 Task: Search one way flight ticket for 2 adults, 4 children and 1 infant on lap in business from Allentown: Lehigh Valley International Airport (was Allentown-bethlehem-easton International Airport) to Jackson: Jackson Hole Airport on 5-2-2023. Choice of flights is Singapure airlines. Number of bags: 1 carry on bag. Price is upto 40000. Outbound departure time preference is 16:00.
Action: Mouse moved to (282, 250)
Screenshot: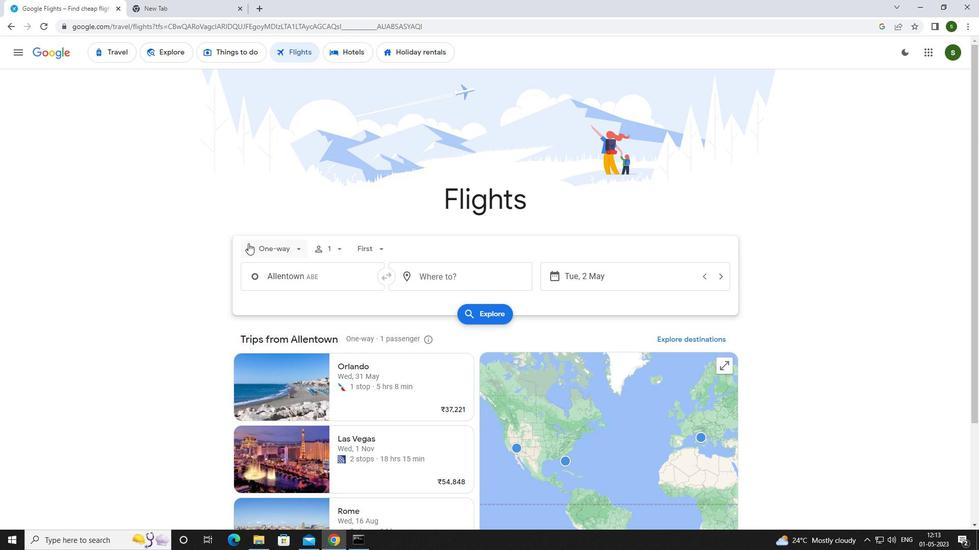 
Action: Mouse pressed left at (282, 250)
Screenshot: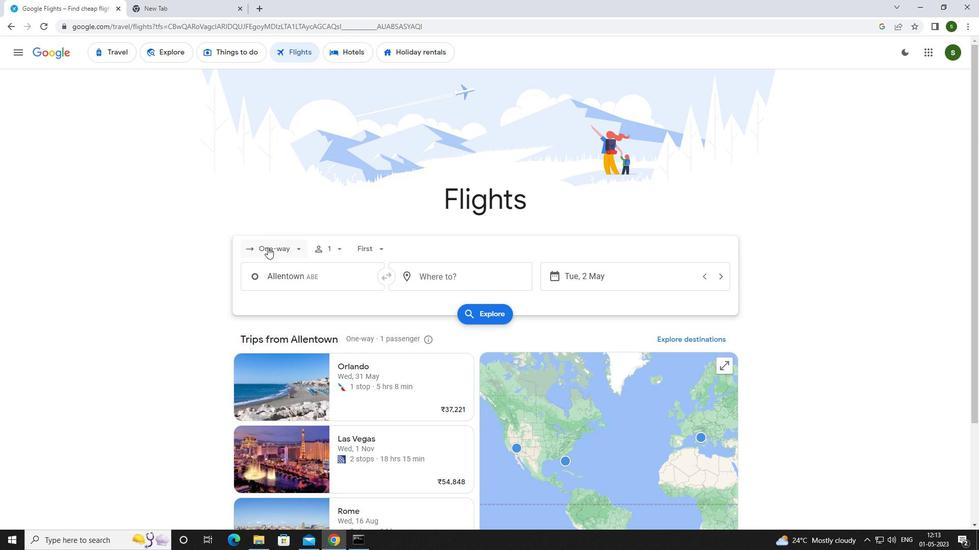 
Action: Mouse moved to (289, 289)
Screenshot: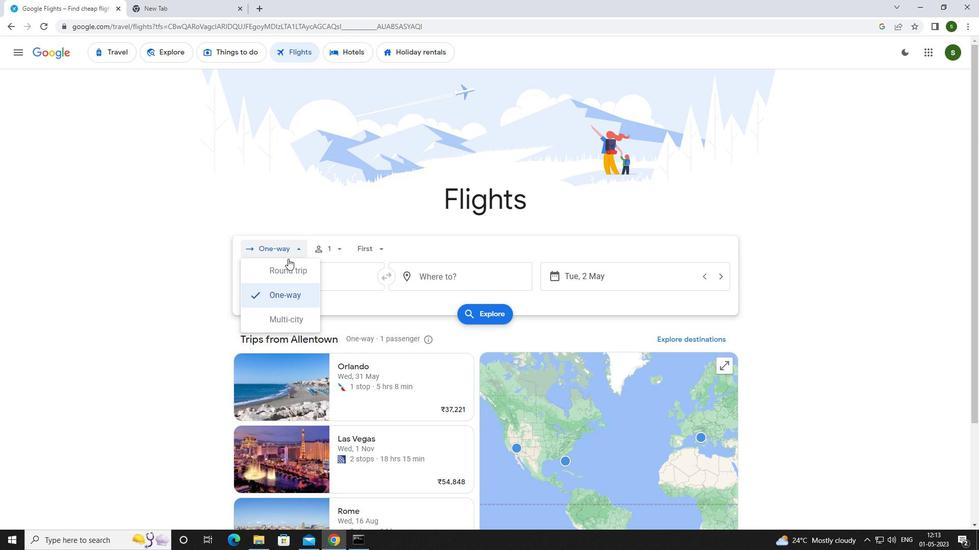 
Action: Mouse pressed left at (289, 289)
Screenshot: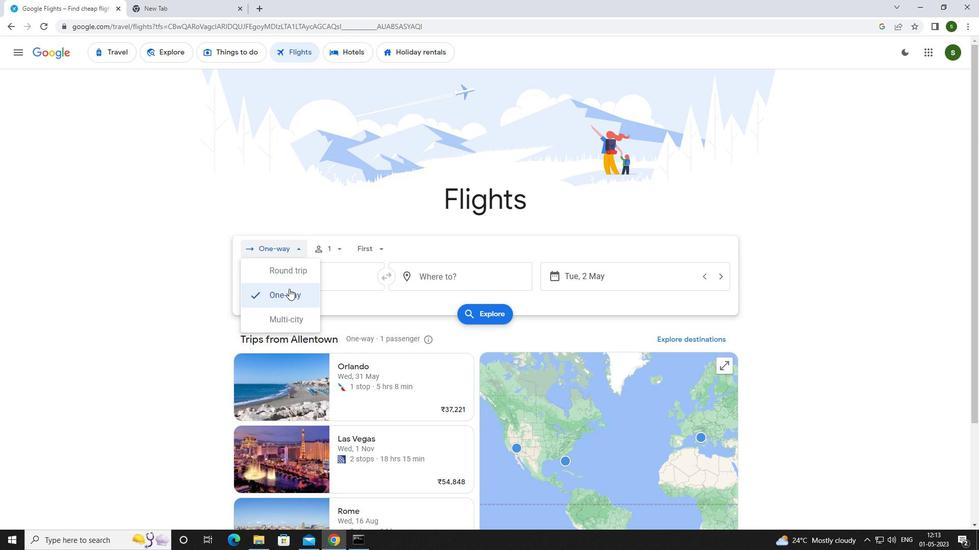 
Action: Mouse moved to (340, 251)
Screenshot: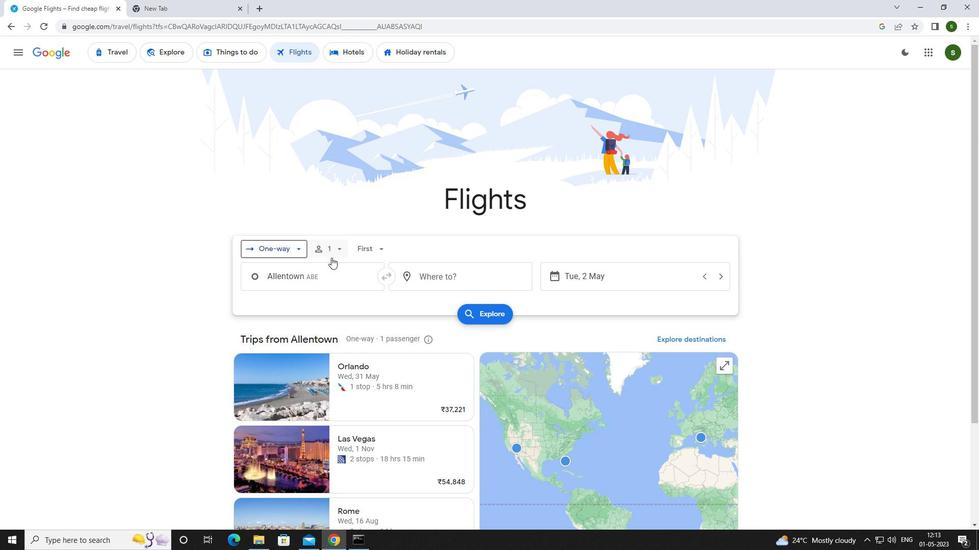 
Action: Mouse pressed left at (340, 251)
Screenshot: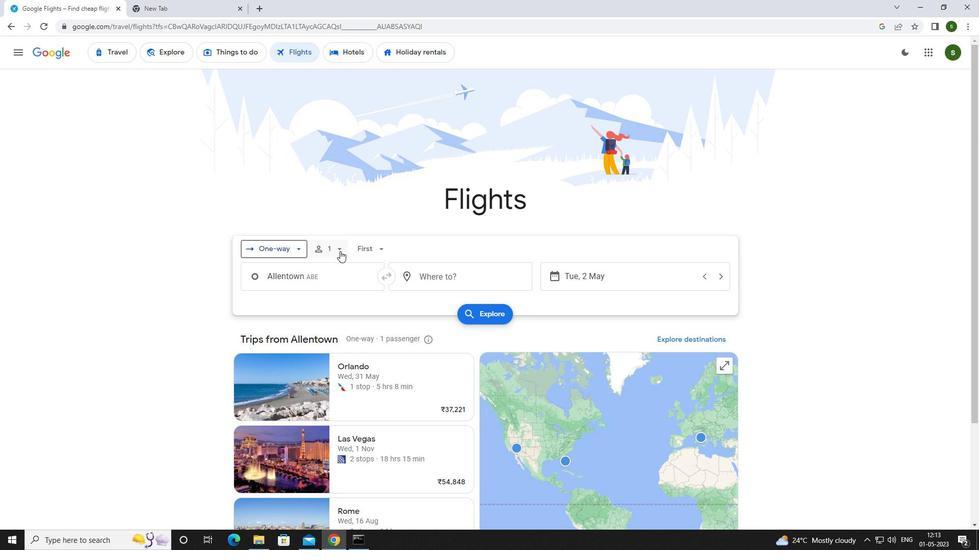 
Action: Mouse moved to (413, 275)
Screenshot: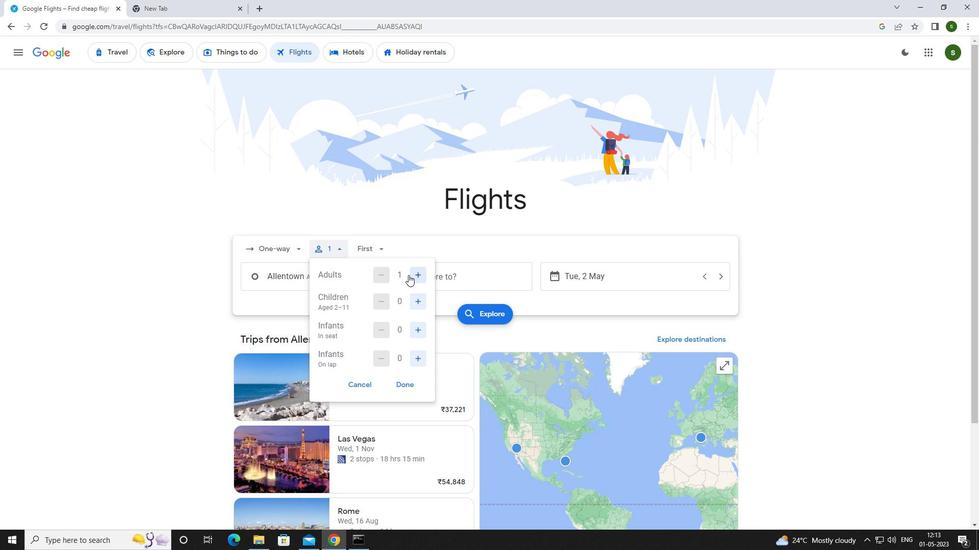 
Action: Mouse pressed left at (413, 275)
Screenshot: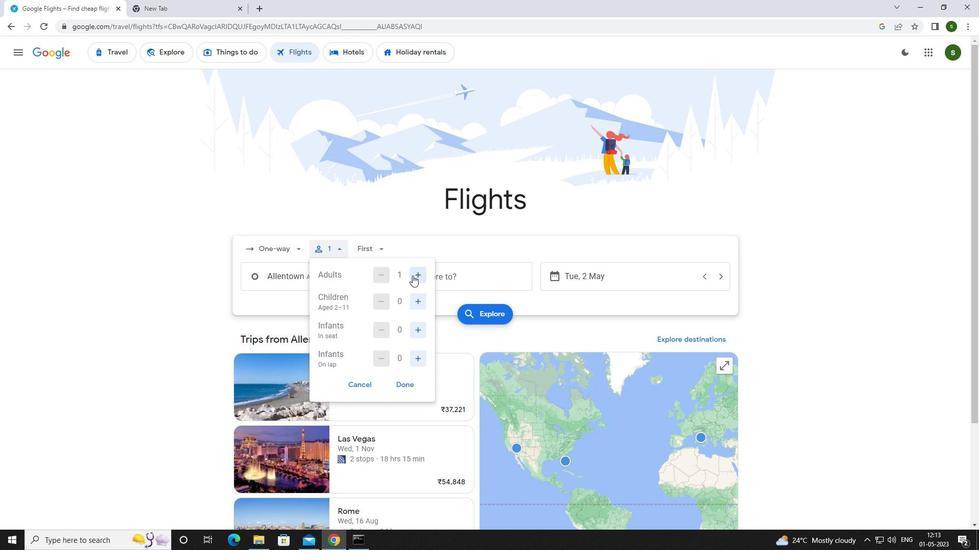 
Action: Mouse moved to (421, 303)
Screenshot: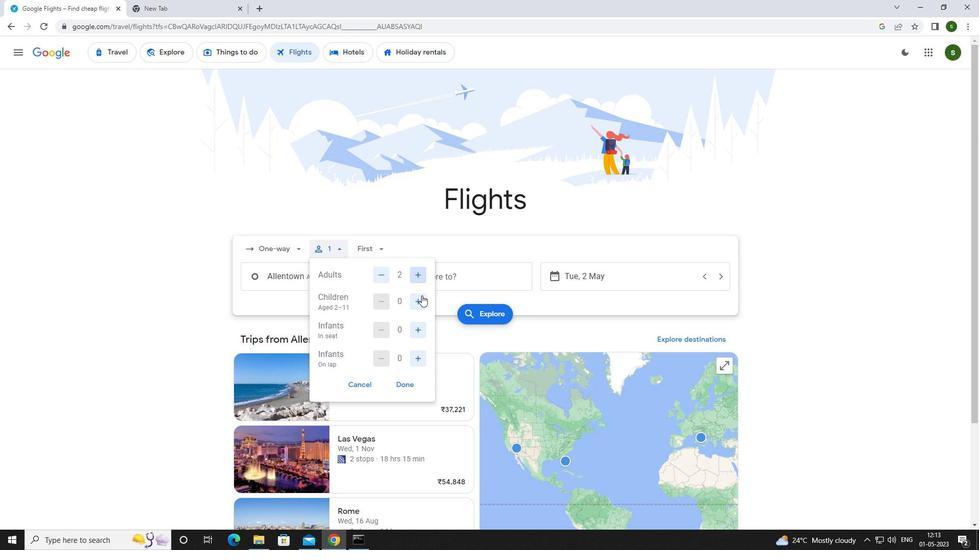 
Action: Mouse pressed left at (421, 303)
Screenshot: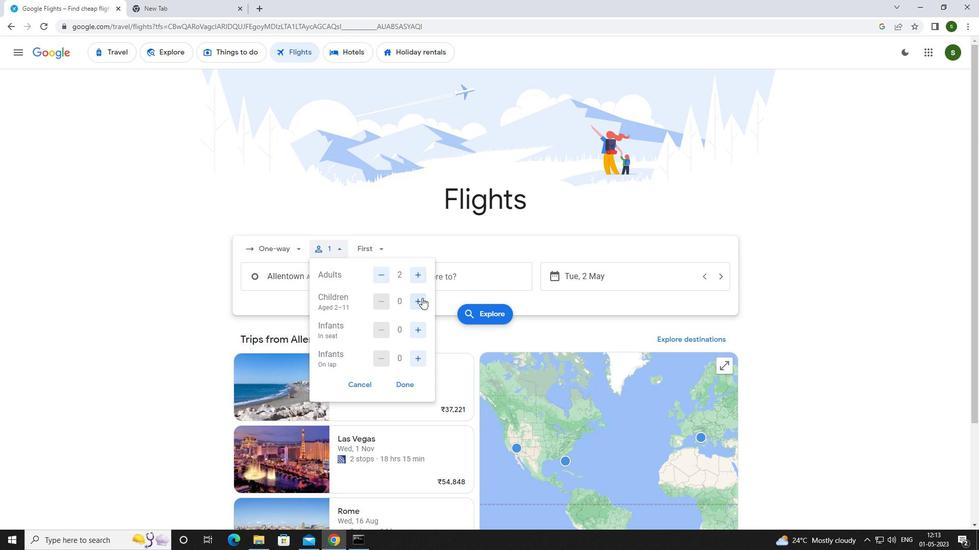 
Action: Mouse pressed left at (421, 303)
Screenshot: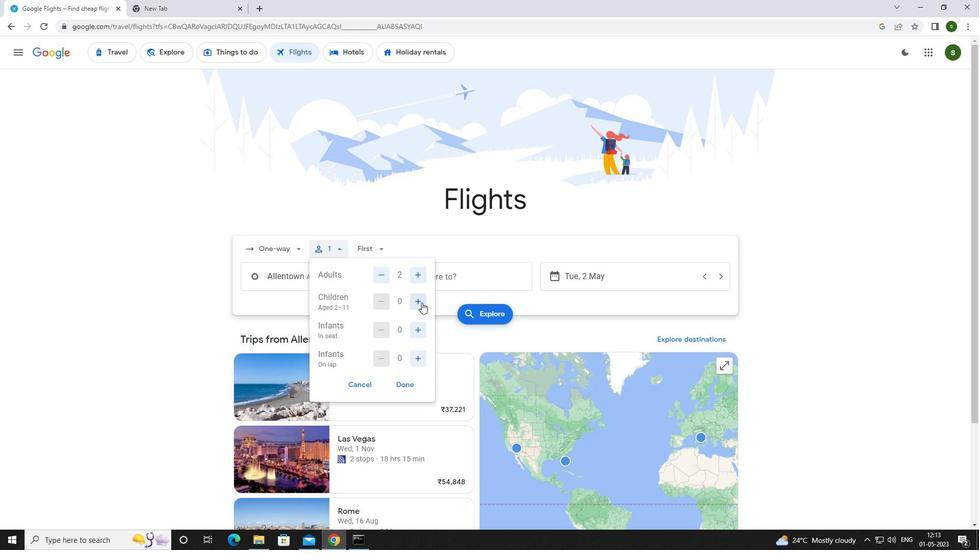 
Action: Mouse pressed left at (421, 303)
Screenshot: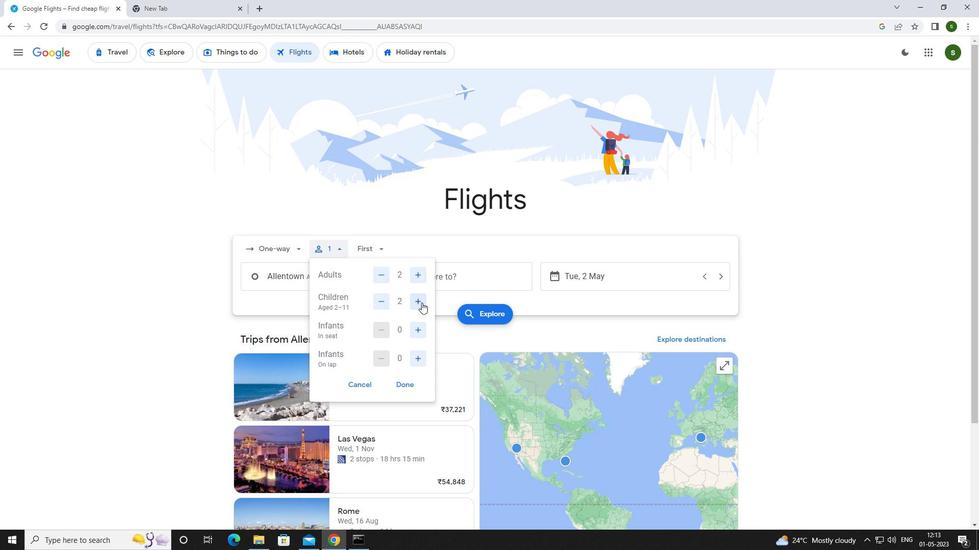 
Action: Mouse pressed left at (421, 303)
Screenshot: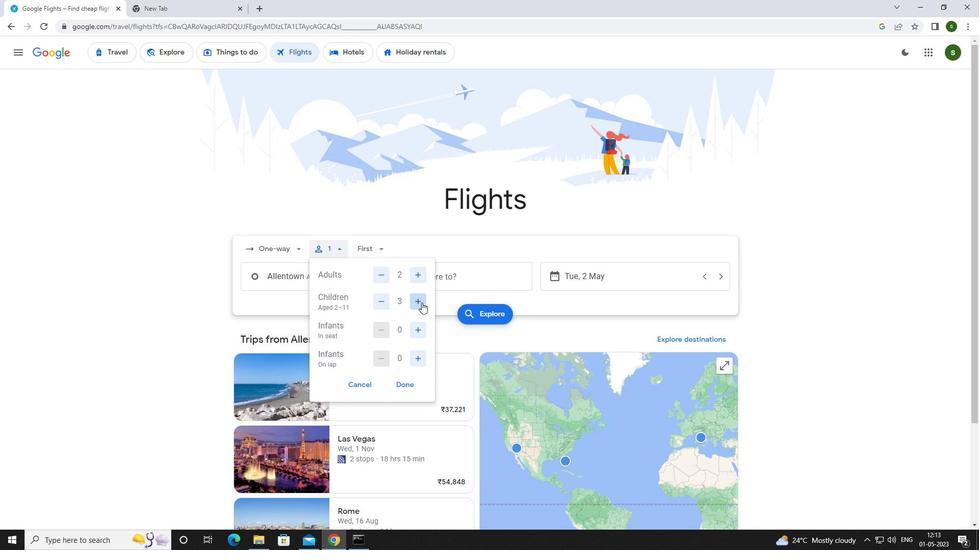 
Action: Mouse moved to (415, 359)
Screenshot: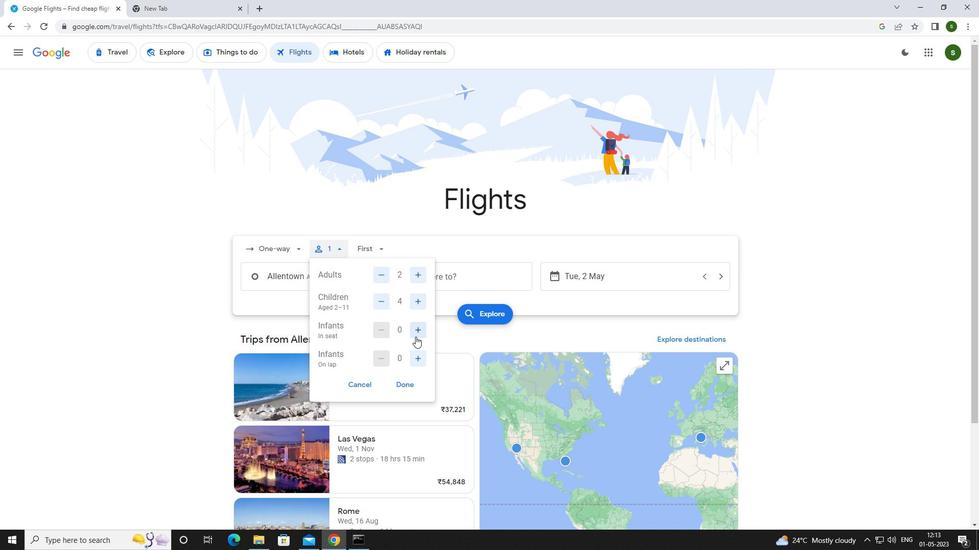 
Action: Mouse pressed left at (415, 359)
Screenshot: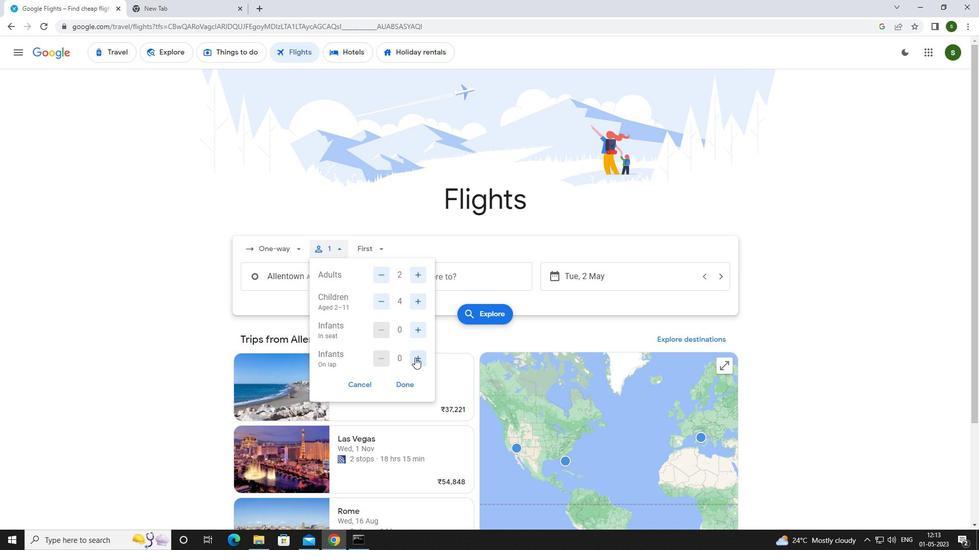 
Action: Mouse moved to (374, 251)
Screenshot: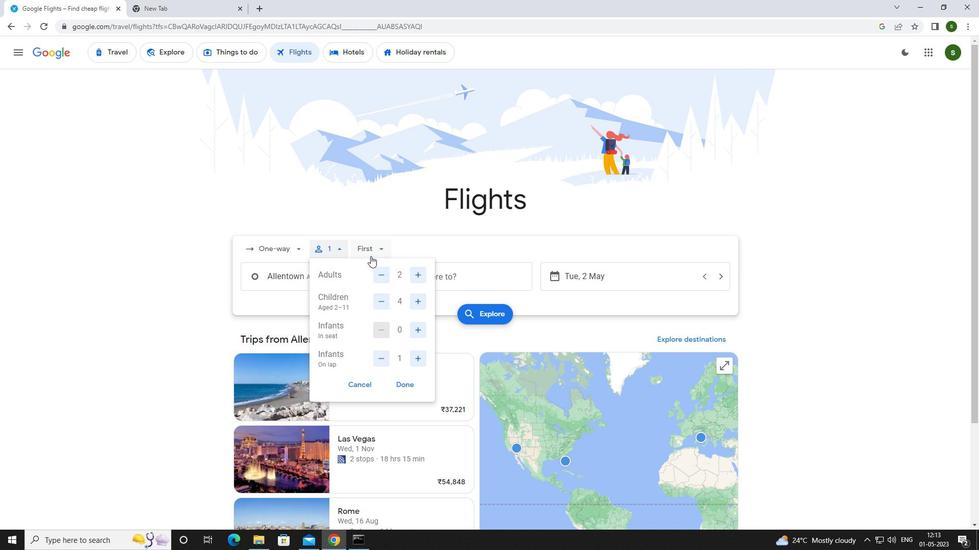 
Action: Mouse pressed left at (374, 251)
Screenshot: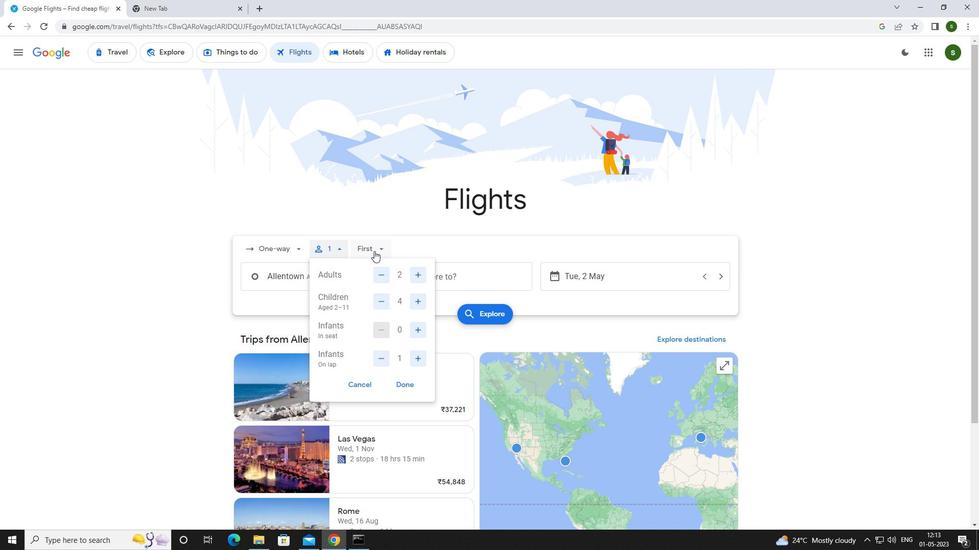 
Action: Mouse moved to (403, 322)
Screenshot: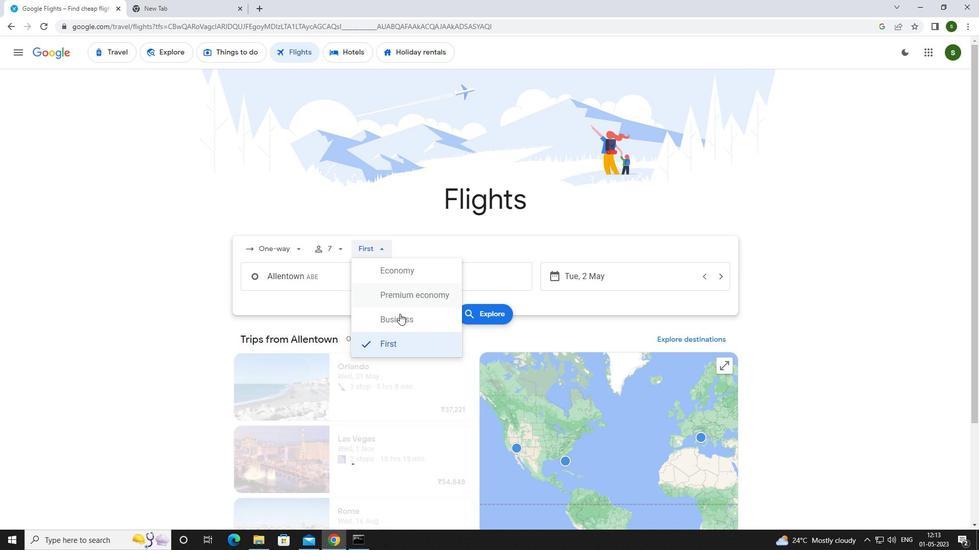 
Action: Mouse pressed left at (403, 322)
Screenshot: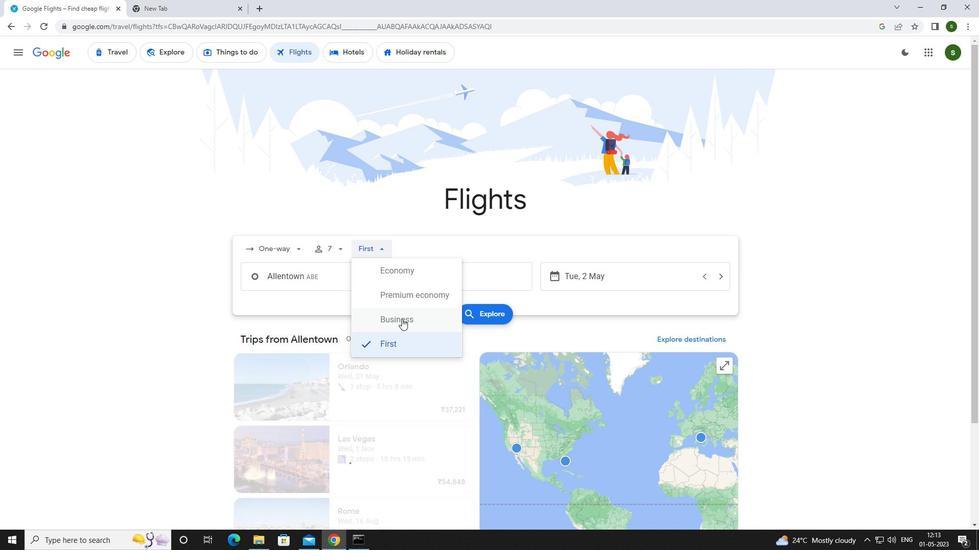 
Action: Mouse moved to (358, 280)
Screenshot: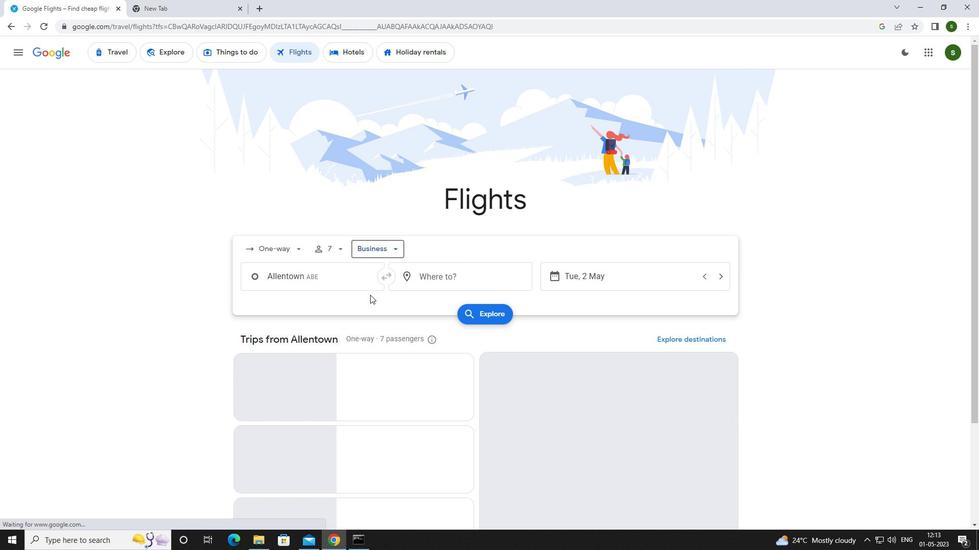 
Action: Mouse pressed left at (358, 280)
Screenshot: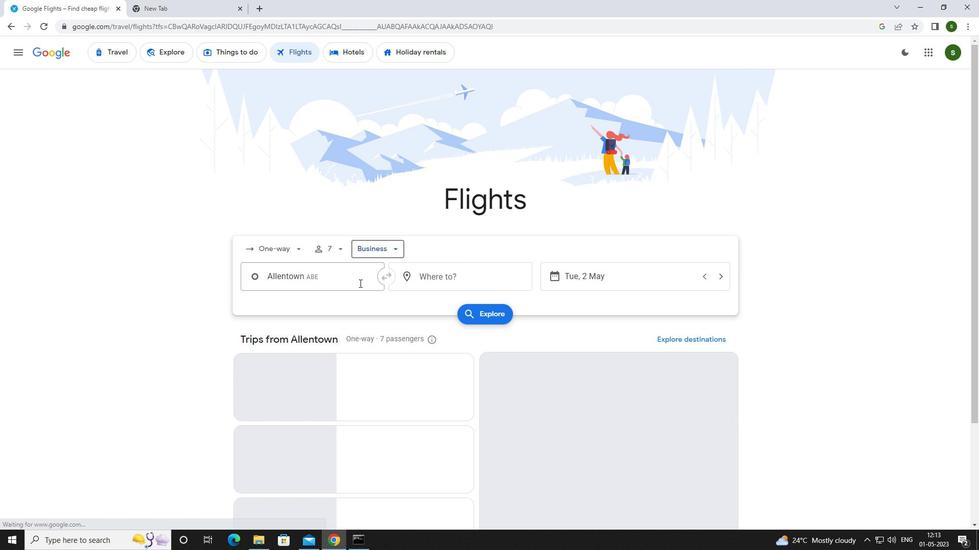 
Action: Mouse moved to (358, 279)
Screenshot: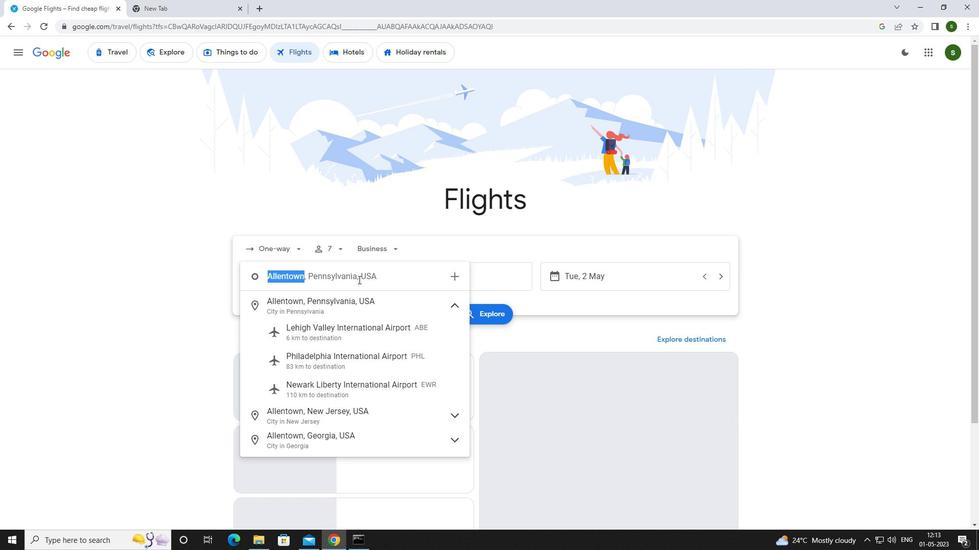 
Action: Key pressed l<Key.caps_lock>ehigh
Screenshot: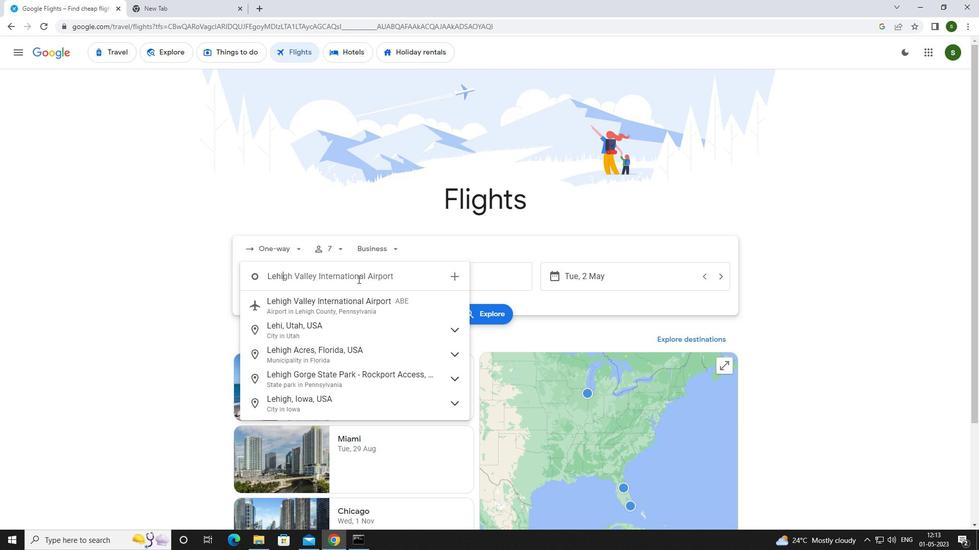 
Action: Mouse moved to (349, 302)
Screenshot: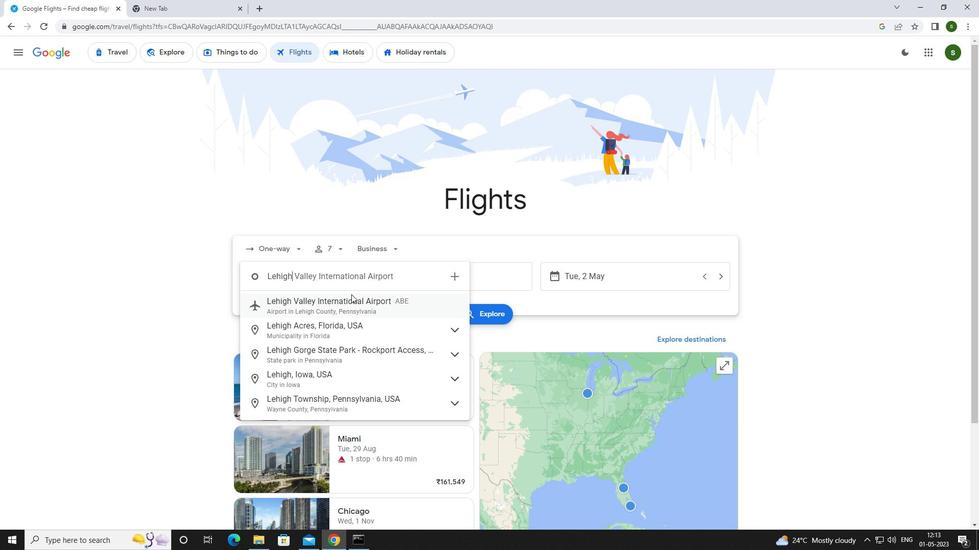 
Action: Mouse pressed left at (349, 302)
Screenshot: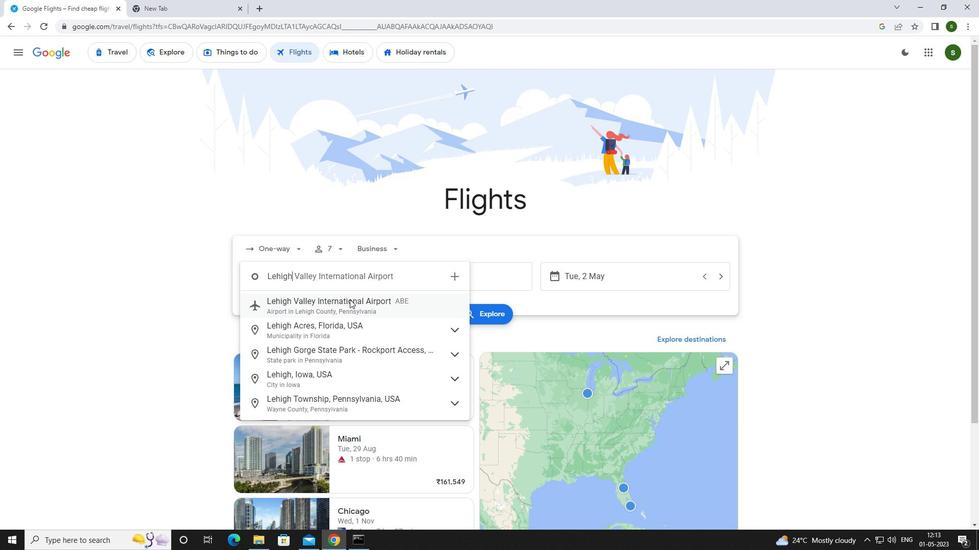 
Action: Mouse moved to (444, 273)
Screenshot: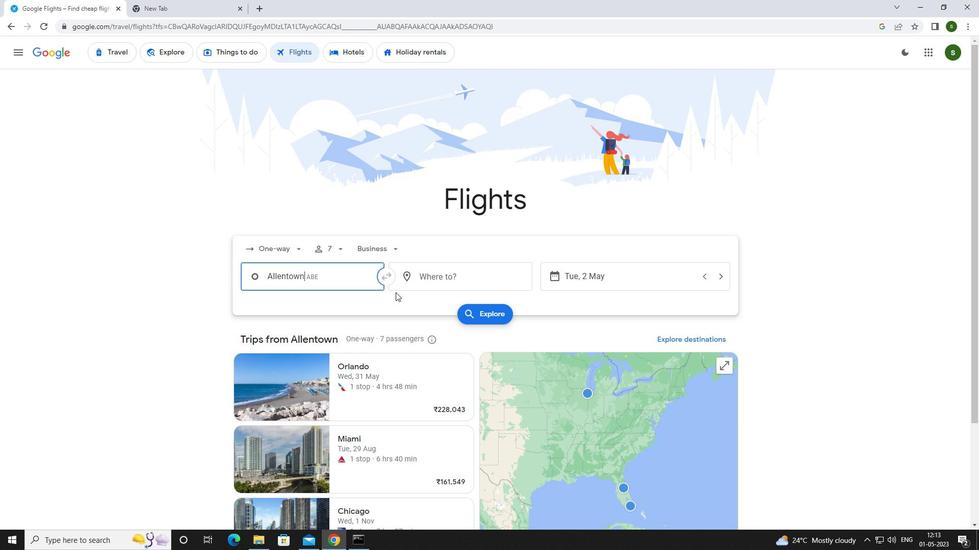 
Action: Mouse pressed left at (444, 273)
Screenshot: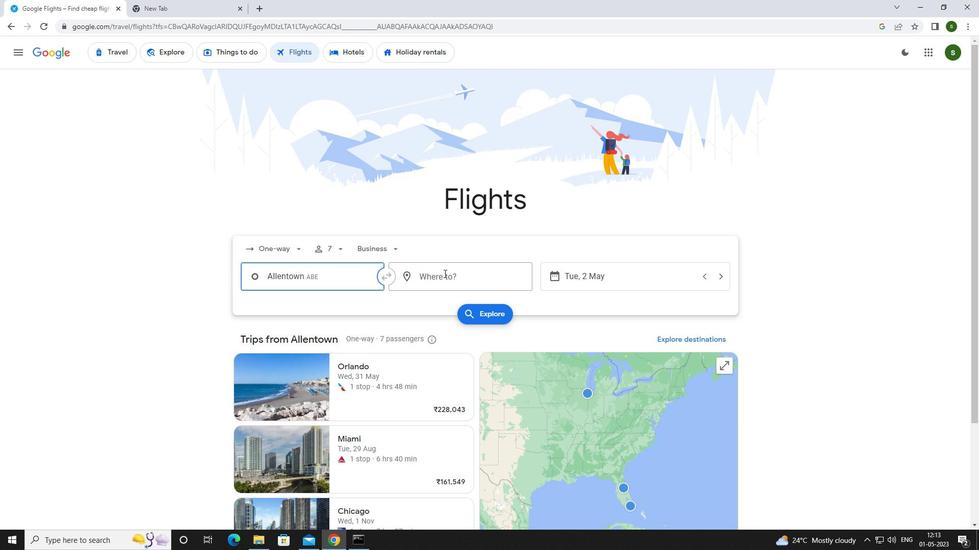
Action: Mouse moved to (509, 277)
Screenshot: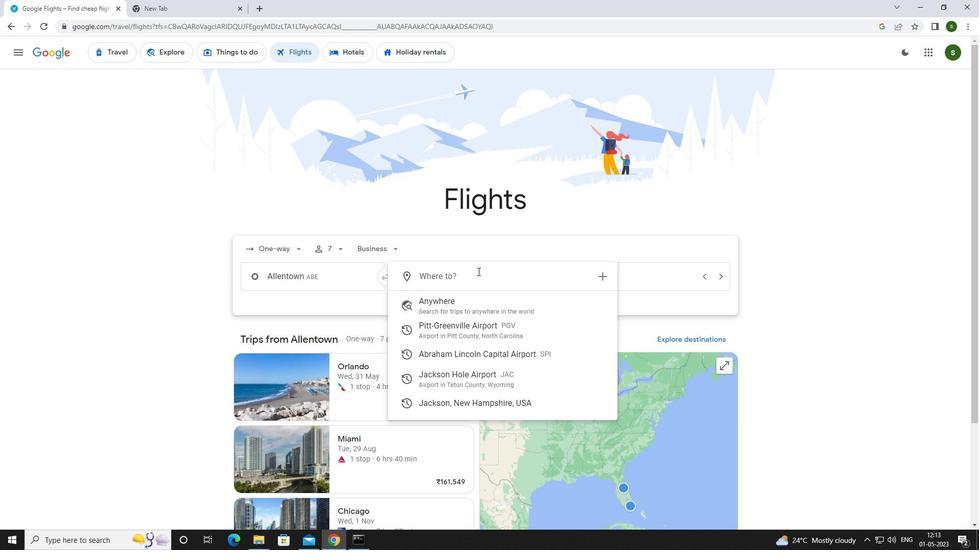 
Action: Mouse pressed left at (509, 277)
Screenshot: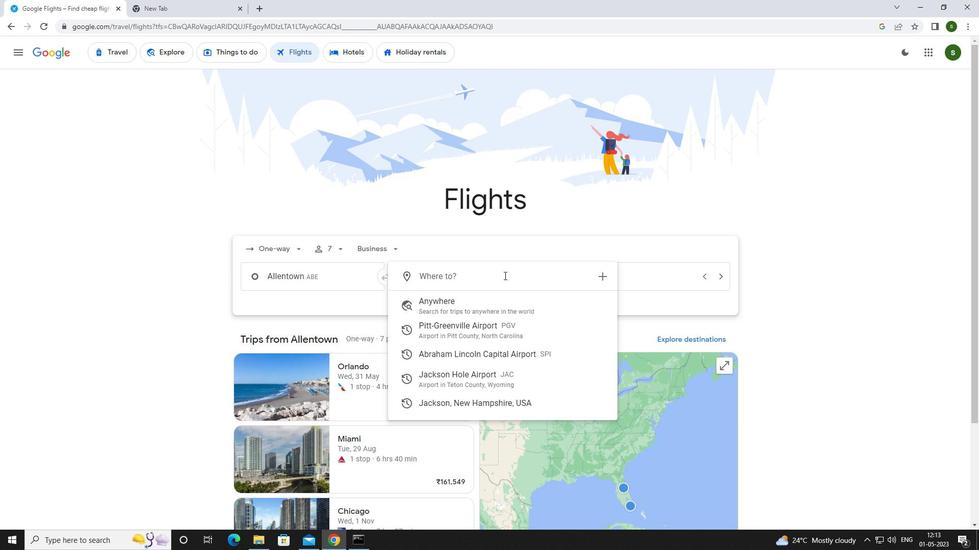 
Action: Mouse moved to (427, 299)
Screenshot: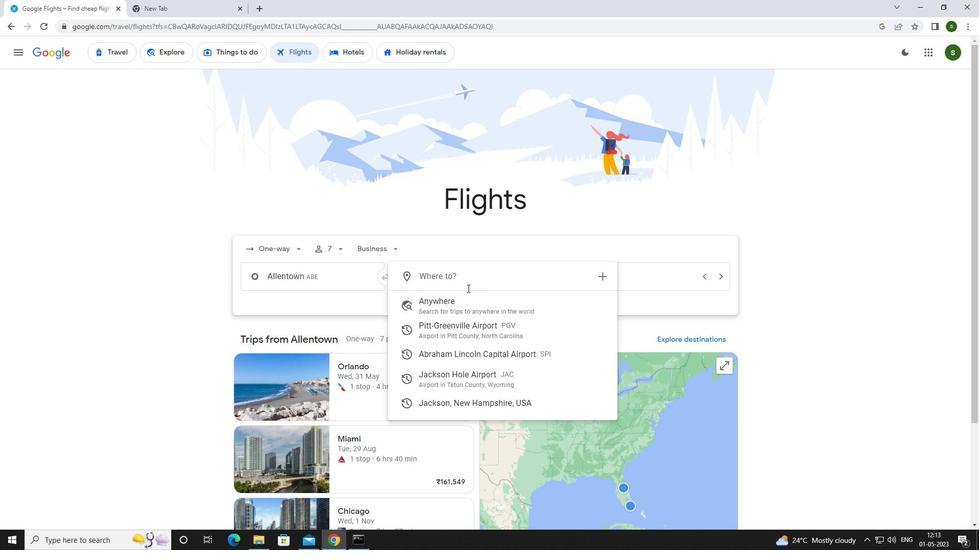 
Action: Key pressed <Key.caps_lock>j<Key.caps_lock>ackson<Key.space><Key.caps_lock>h<Key.caps_lock>o
Screenshot: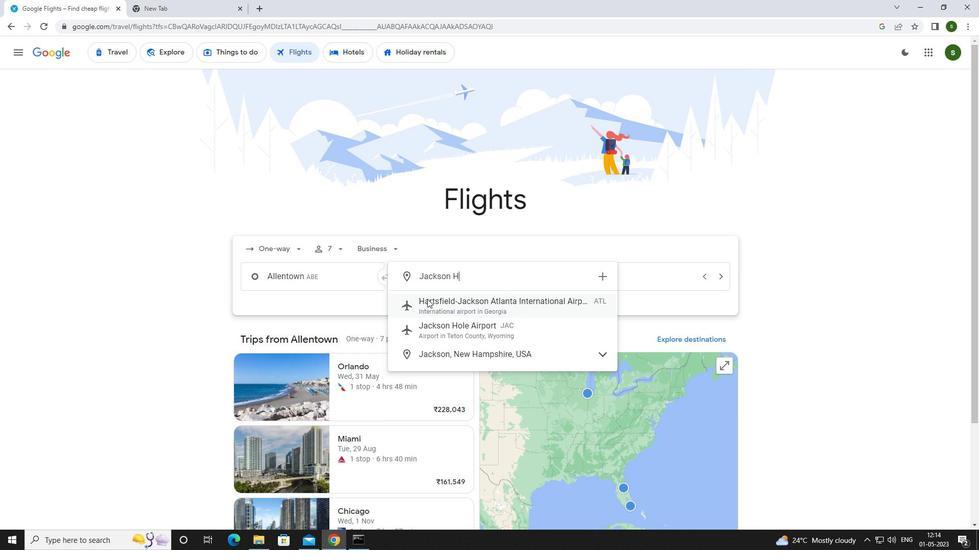 
Action: Mouse moved to (457, 299)
Screenshot: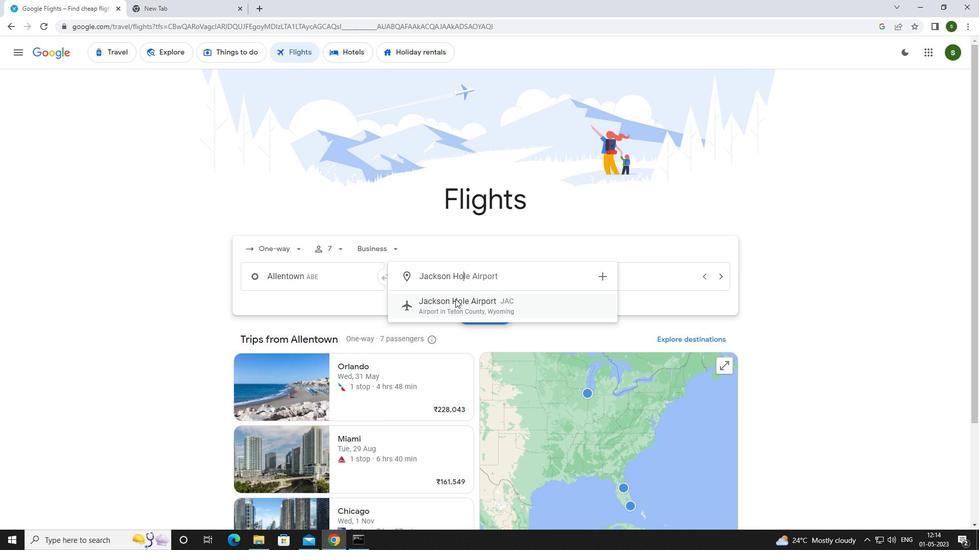 
Action: Mouse pressed left at (457, 299)
Screenshot: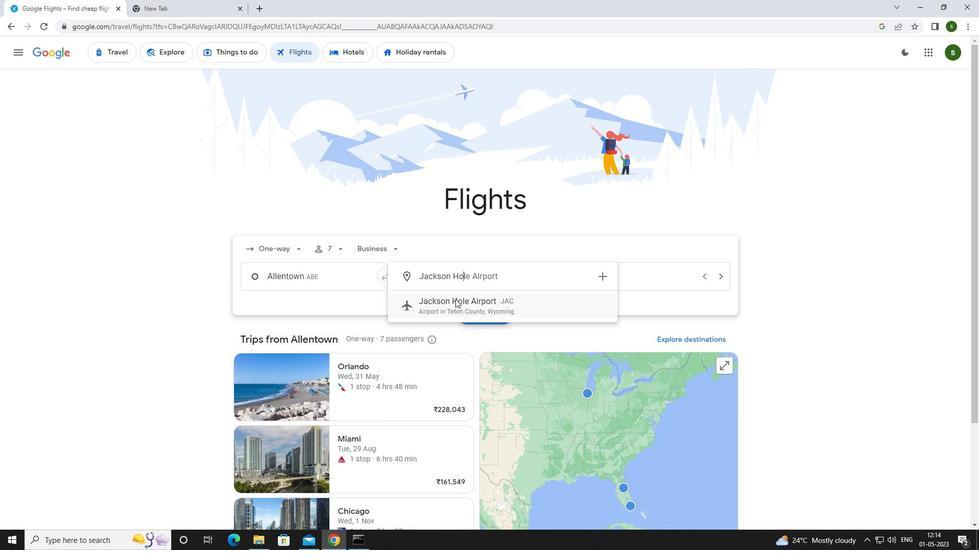 
Action: Mouse moved to (631, 272)
Screenshot: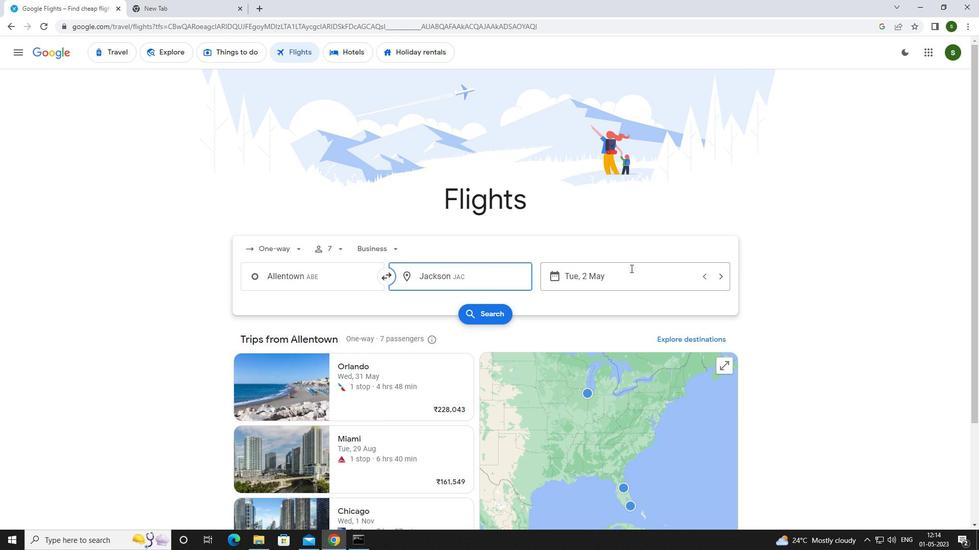 
Action: Mouse pressed left at (631, 272)
Screenshot: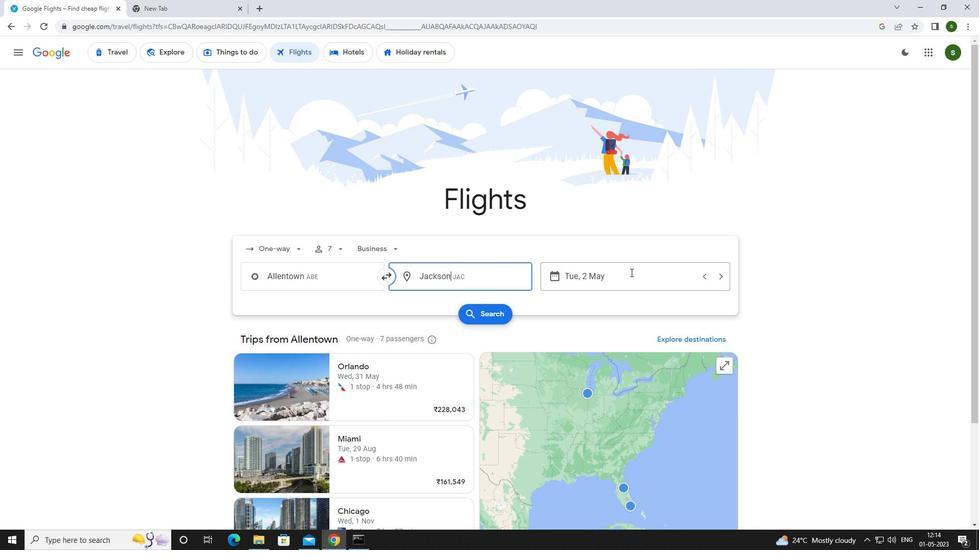 
Action: Mouse moved to (411, 346)
Screenshot: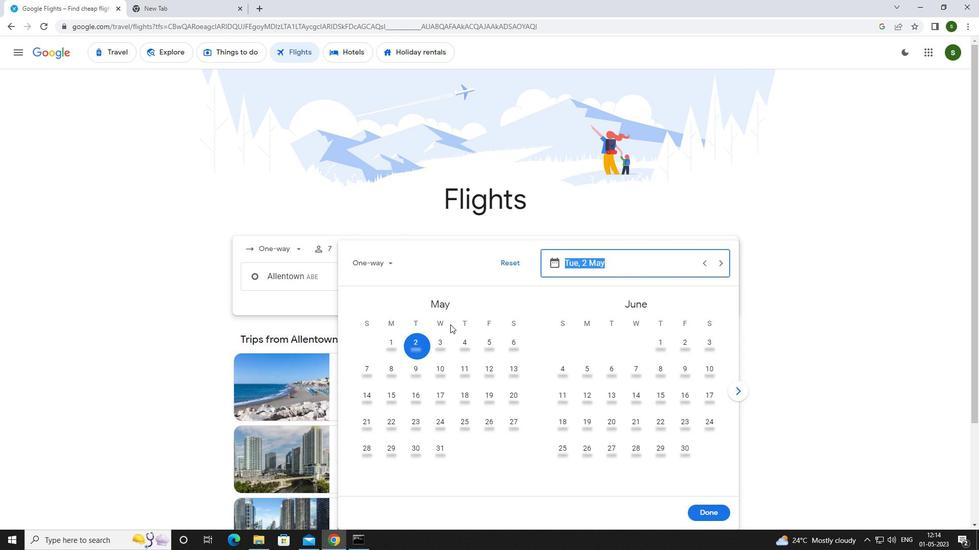 
Action: Mouse pressed left at (411, 346)
Screenshot: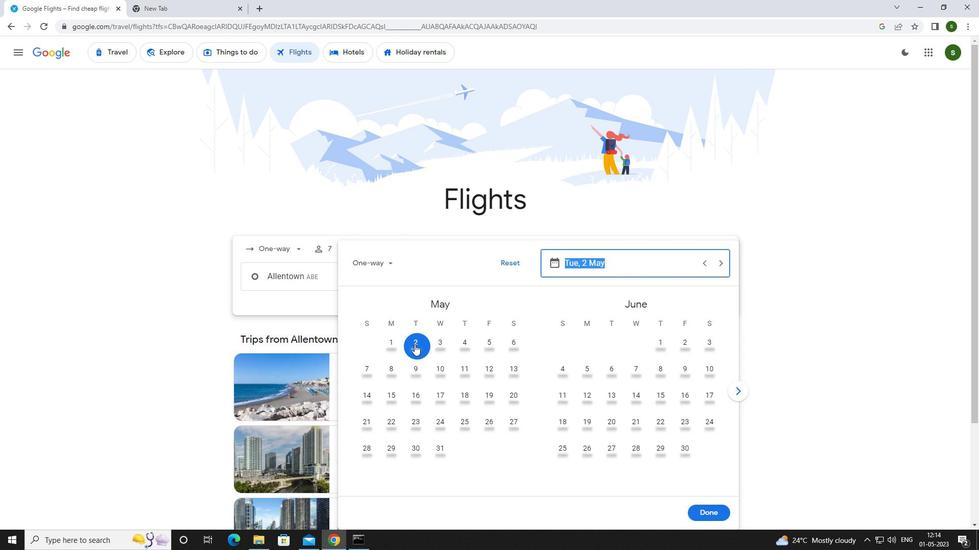 
Action: Mouse moved to (716, 512)
Screenshot: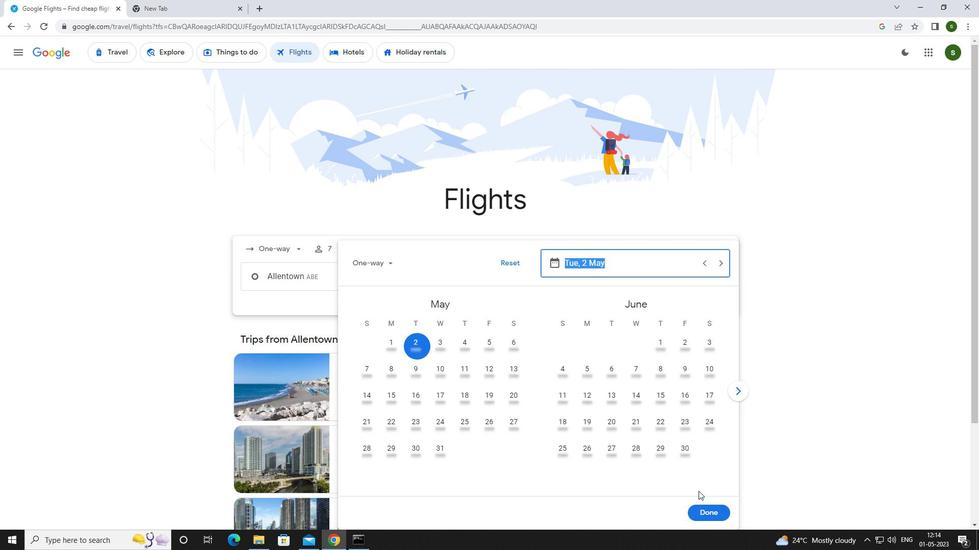 
Action: Mouse pressed left at (716, 512)
Screenshot: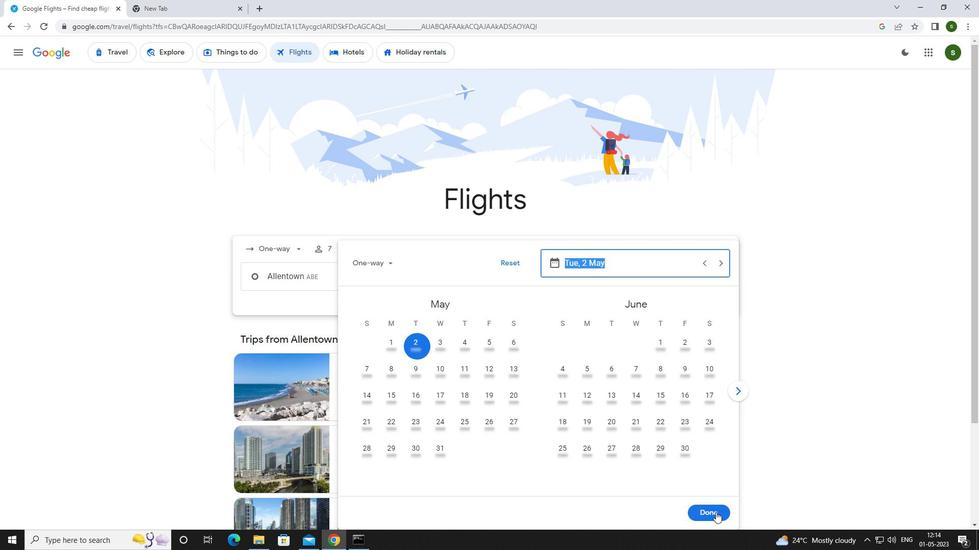 
Action: Mouse moved to (490, 313)
Screenshot: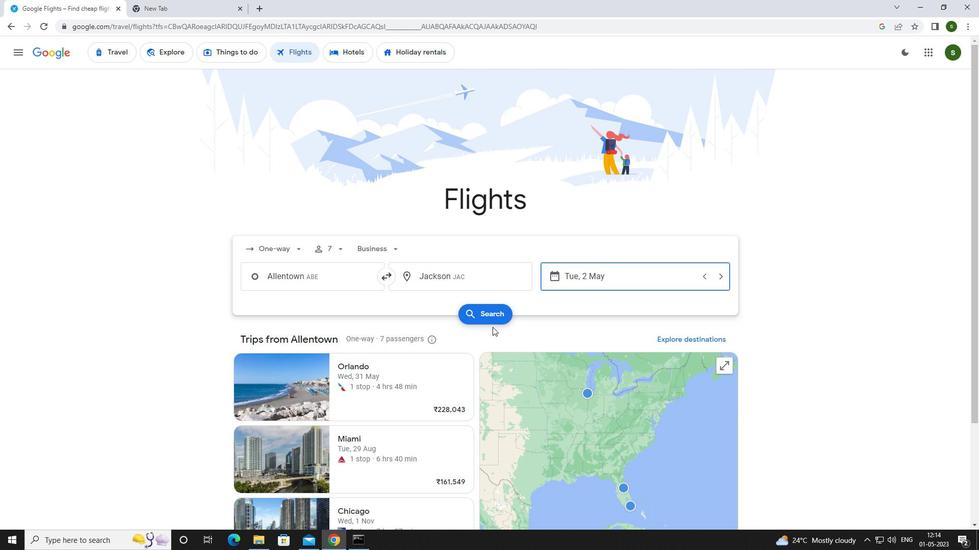 
Action: Mouse pressed left at (490, 313)
Screenshot: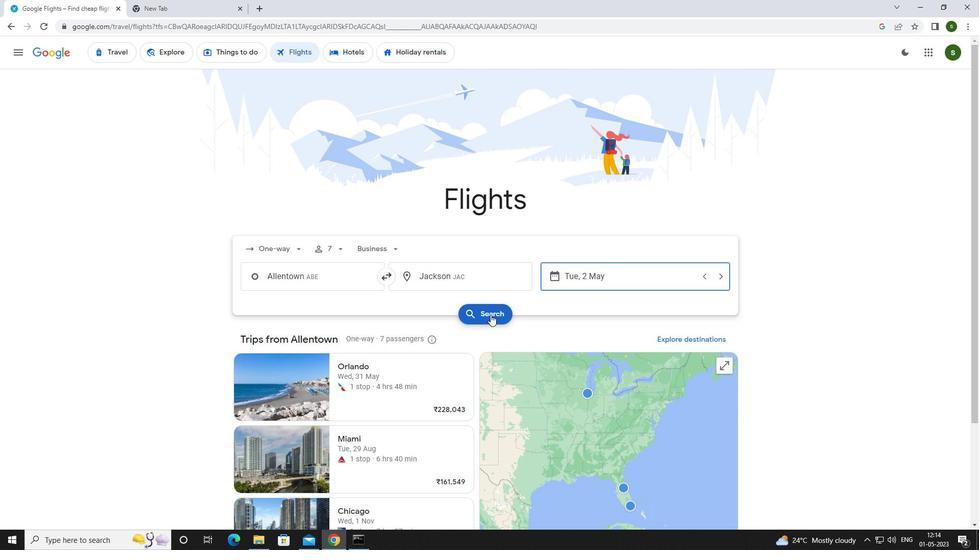 
Action: Mouse moved to (249, 147)
Screenshot: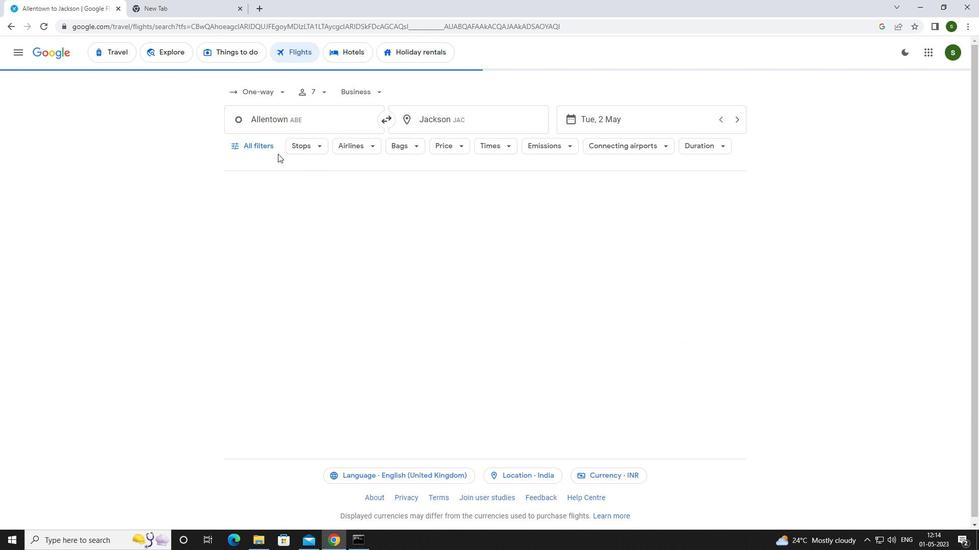 
Action: Mouse pressed left at (249, 147)
Screenshot: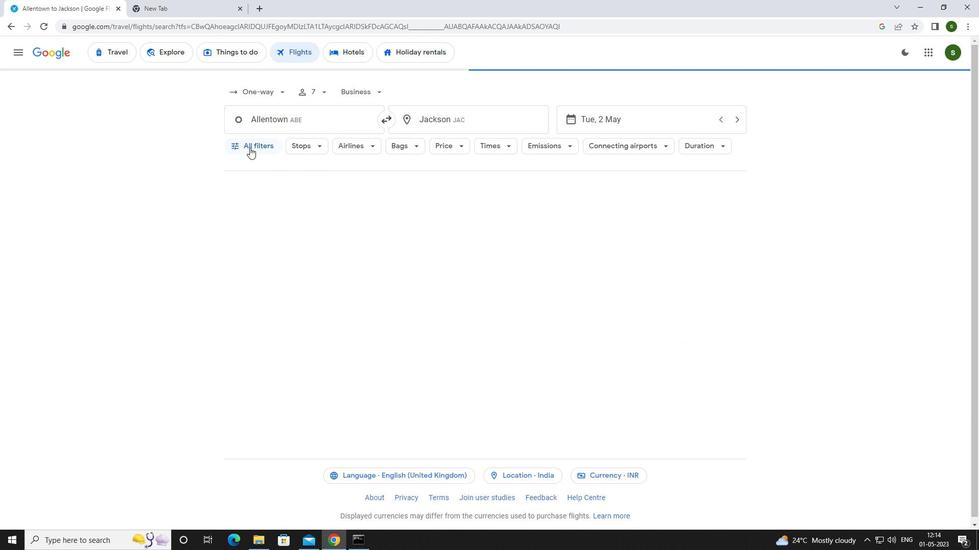 
Action: Mouse moved to (313, 210)
Screenshot: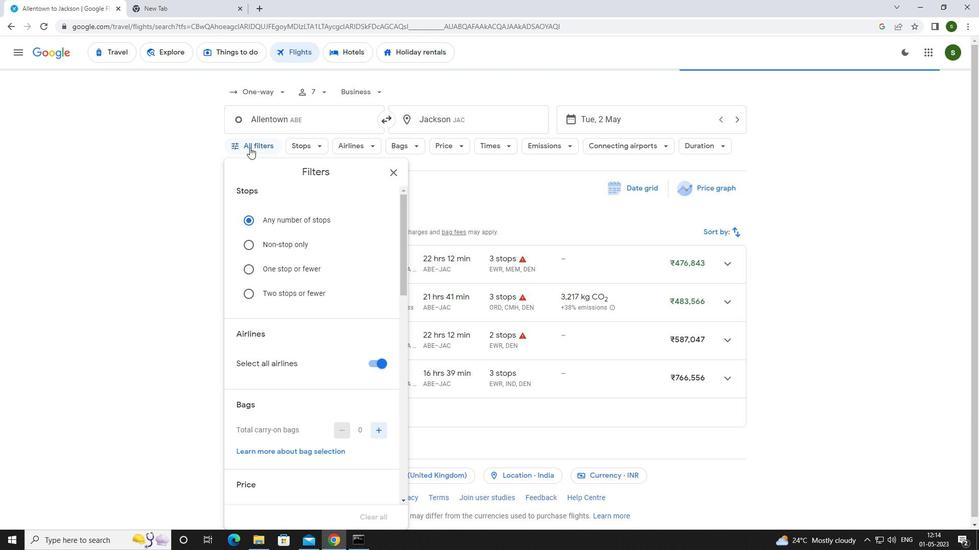 
Action: Mouse scrolled (313, 210) with delta (0, 0)
Screenshot: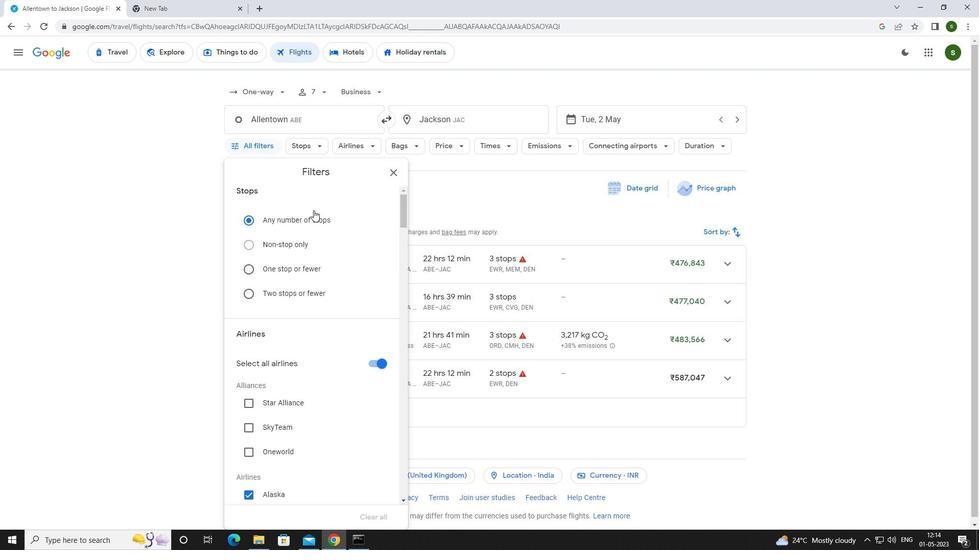 
Action: Mouse scrolled (313, 210) with delta (0, 0)
Screenshot: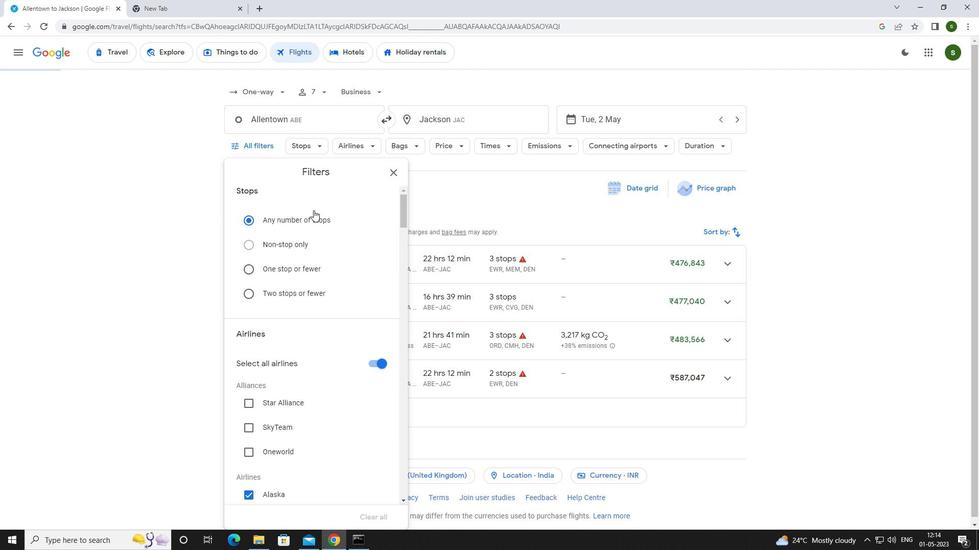 
Action: Mouse moved to (386, 262)
Screenshot: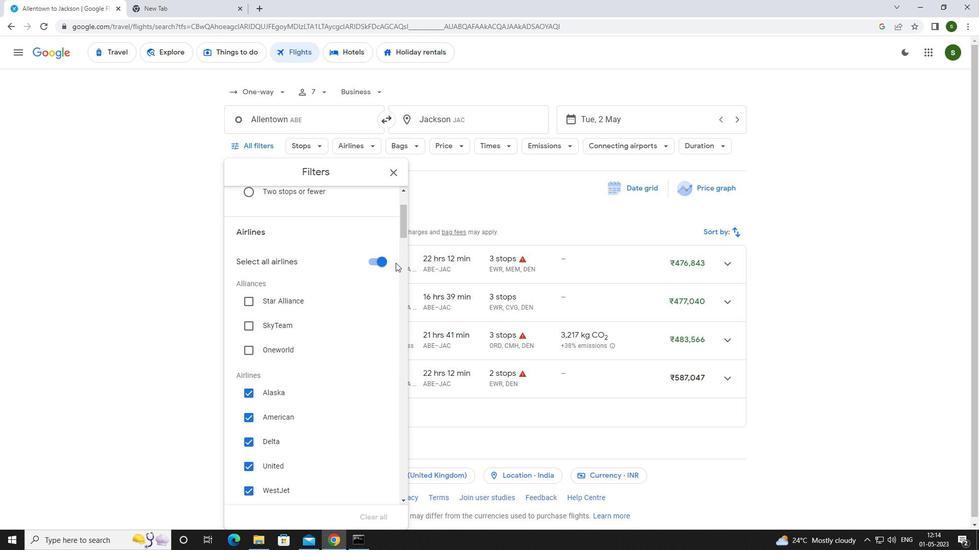 
Action: Mouse pressed left at (386, 262)
Screenshot: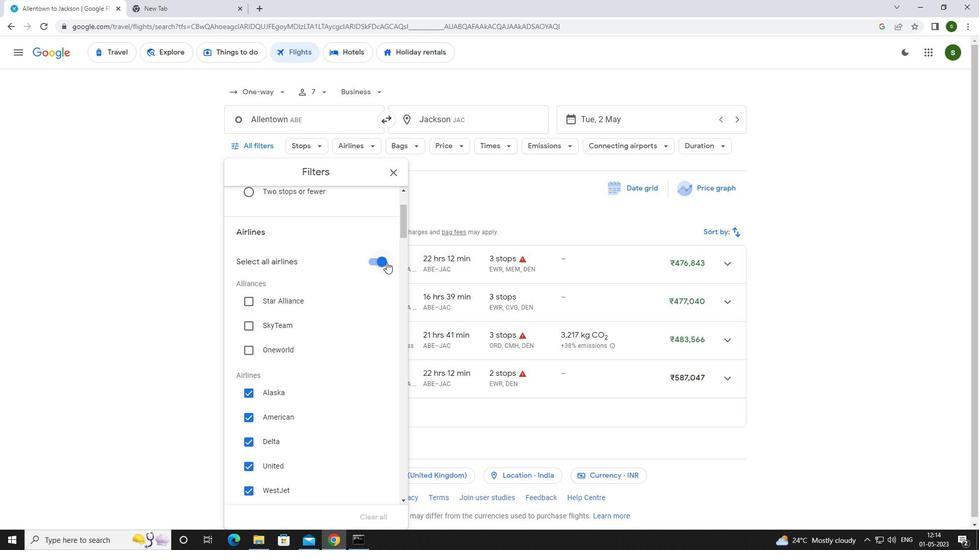 
Action: Mouse moved to (339, 271)
Screenshot: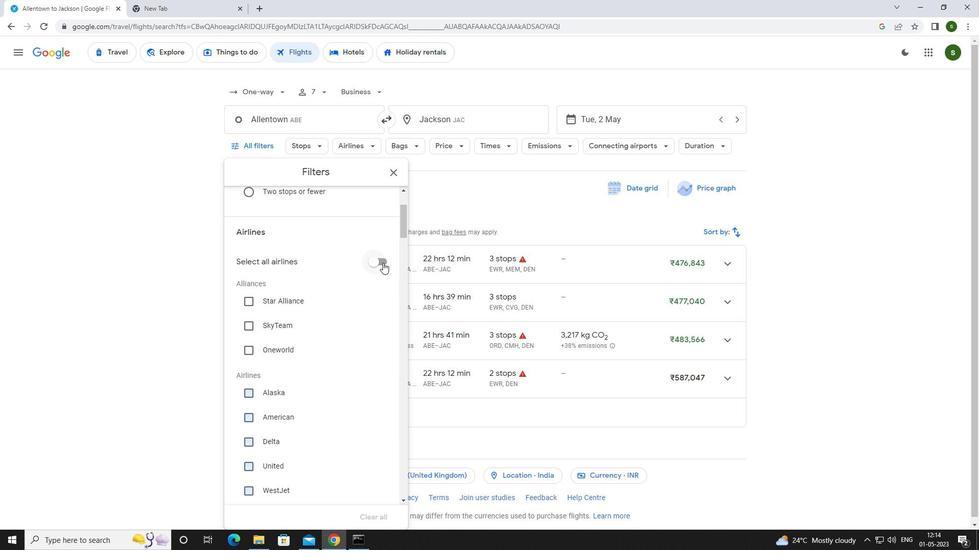 
Action: Mouse scrolled (339, 271) with delta (0, 0)
Screenshot: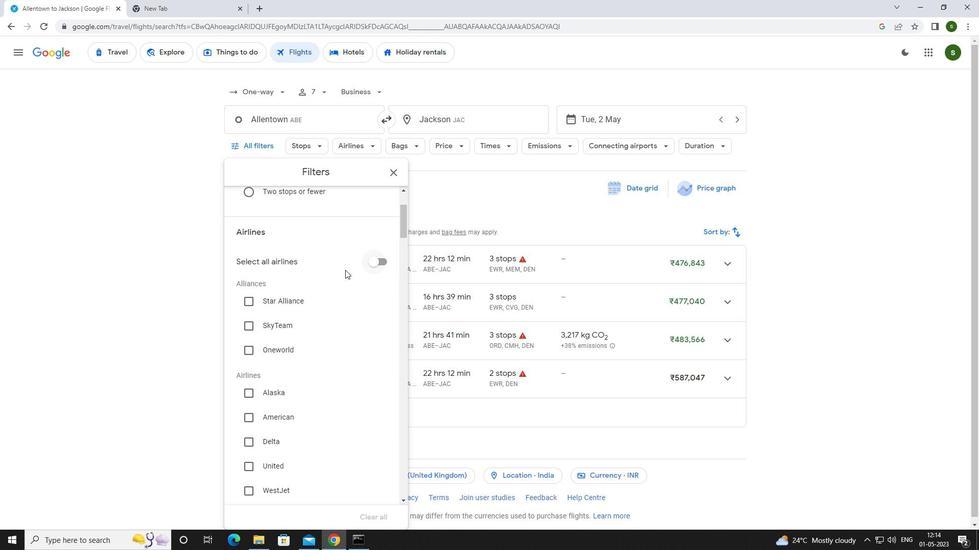 
Action: Mouse scrolled (339, 271) with delta (0, 0)
Screenshot: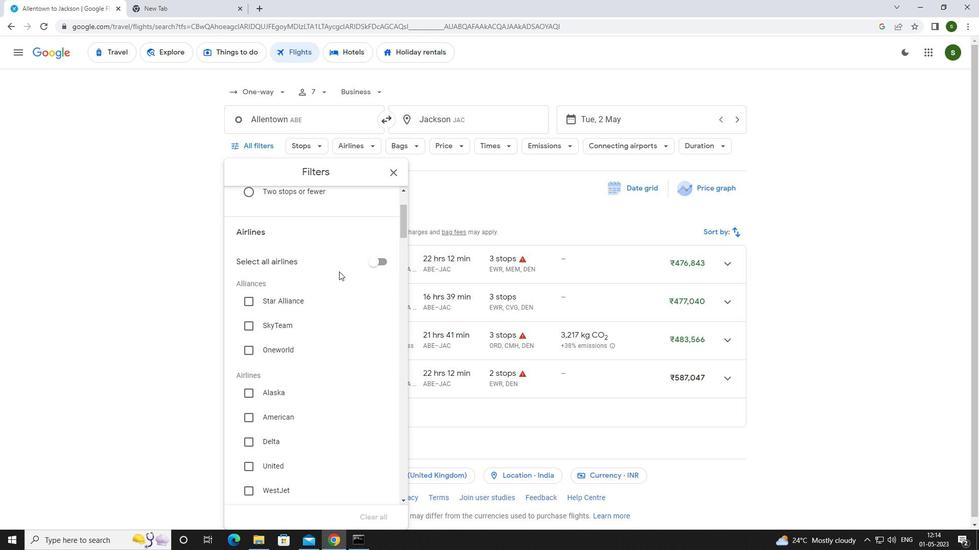 
Action: Mouse scrolled (339, 271) with delta (0, 0)
Screenshot: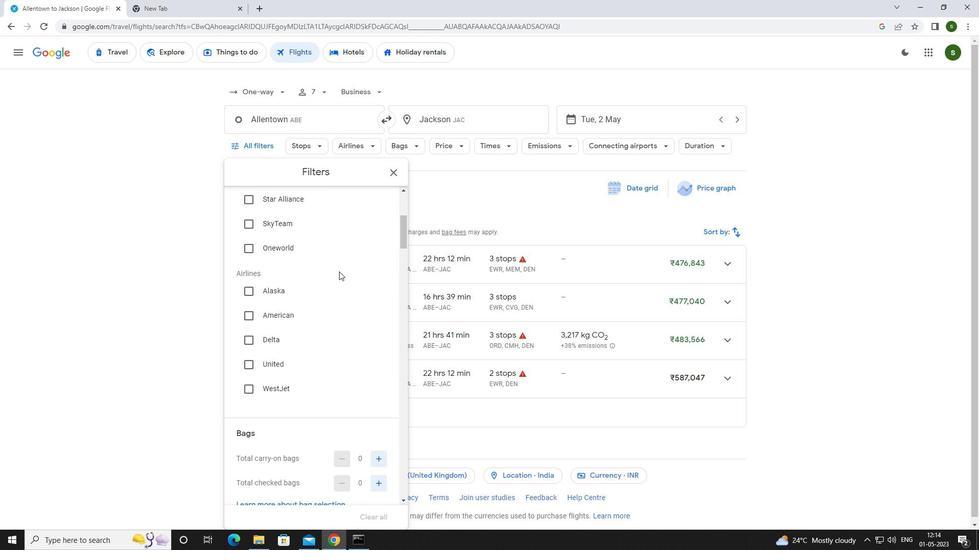 
Action: Mouse scrolled (339, 271) with delta (0, 0)
Screenshot: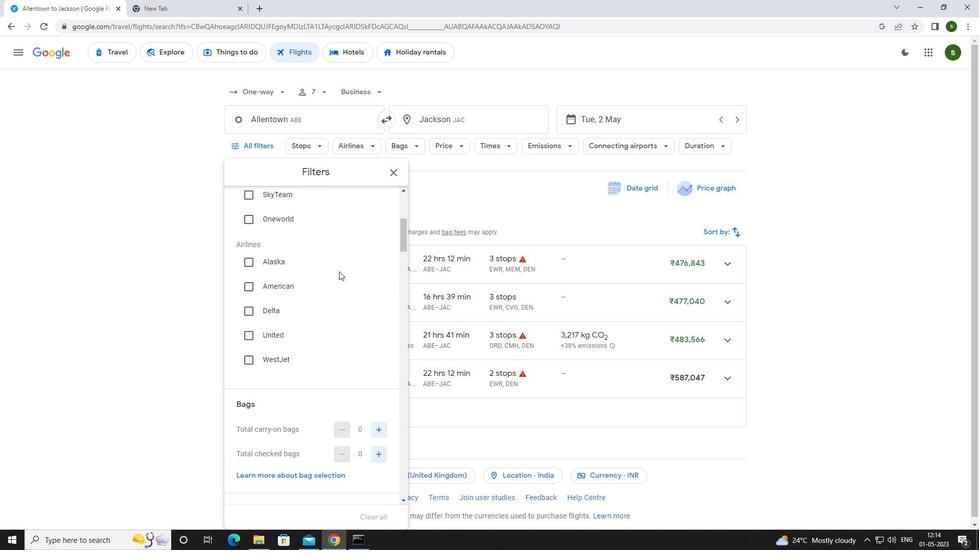 
Action: Mouse moved to (341, 269)
Screenshot: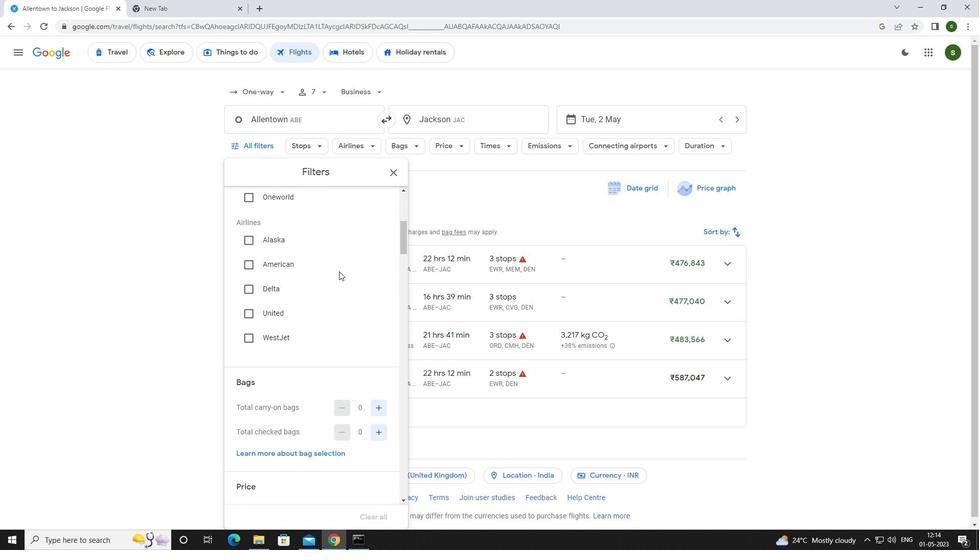 
Action: Mouse scrolled (341, 269) with delta (0, 0)
Screenshot: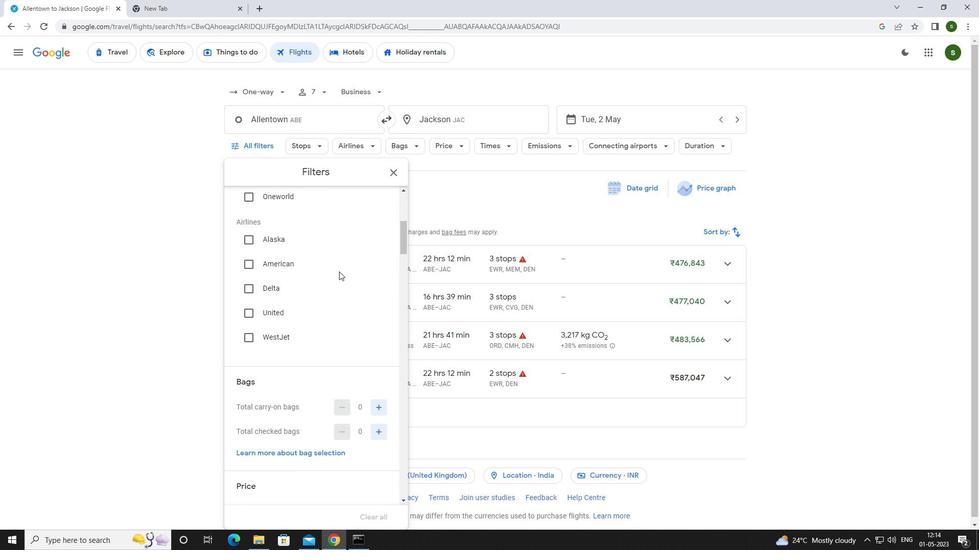 
Action: Mouse moved to (378, 303)
Screenshot: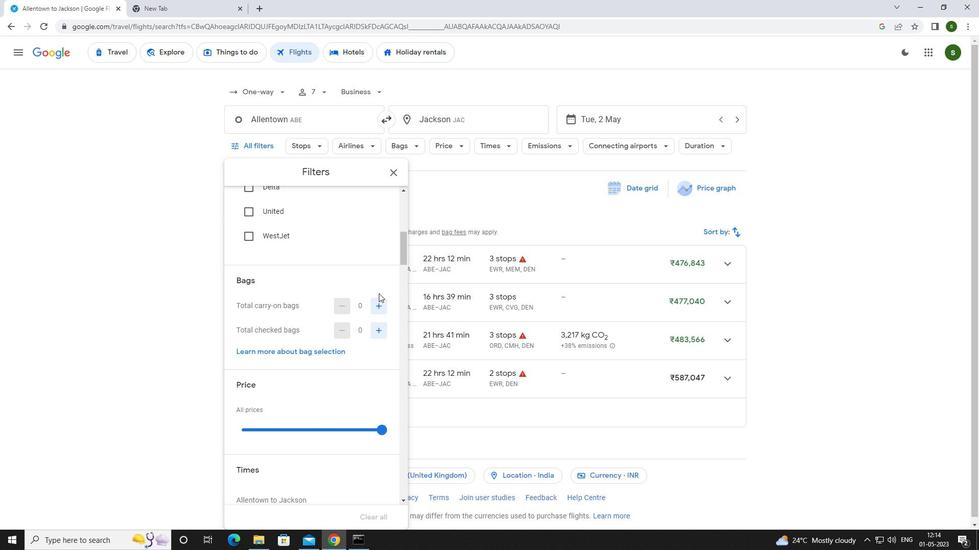 
Action: Mouse pressed left at (378, 303)
Screenshot: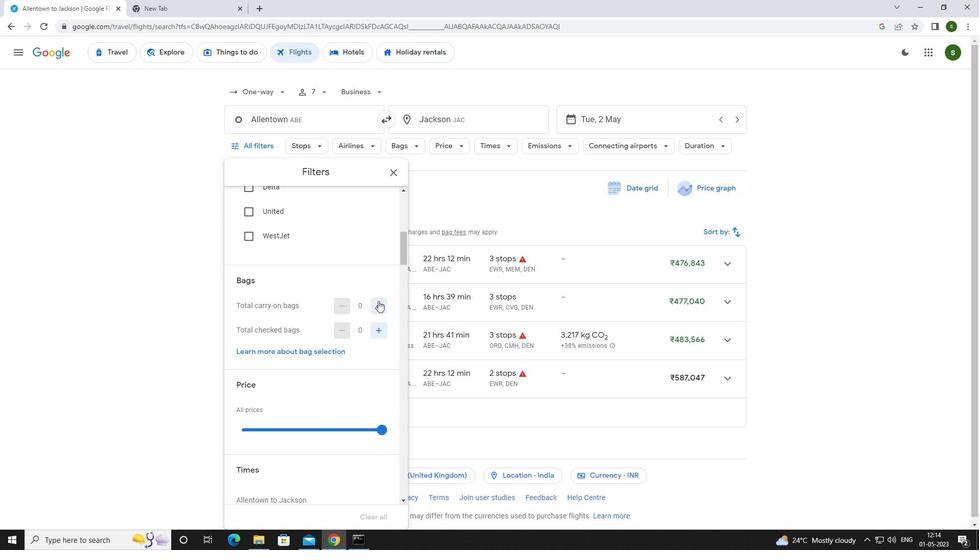
Action: Mouse moved to (382, 432)
Screenshot: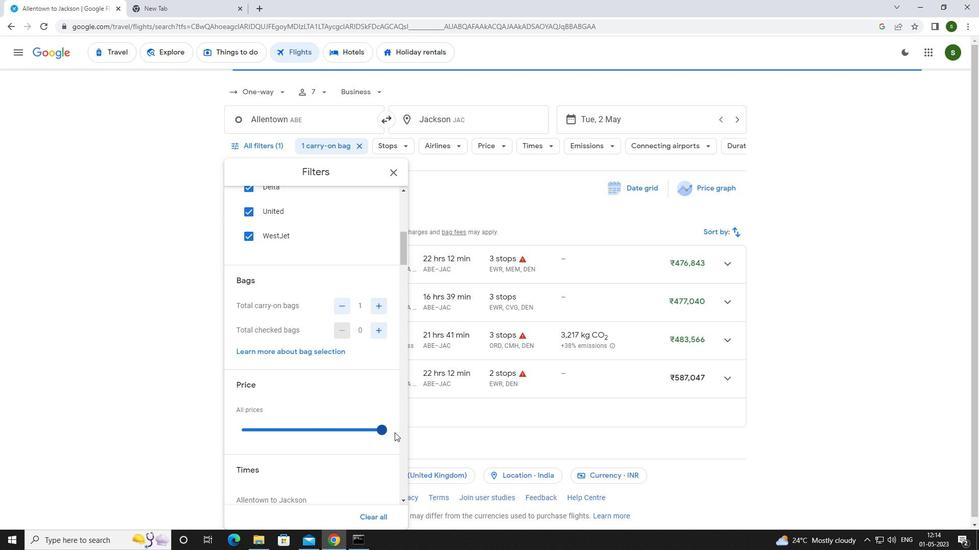 
Action: Mouse pressed left at (382, 432)
Screenshot: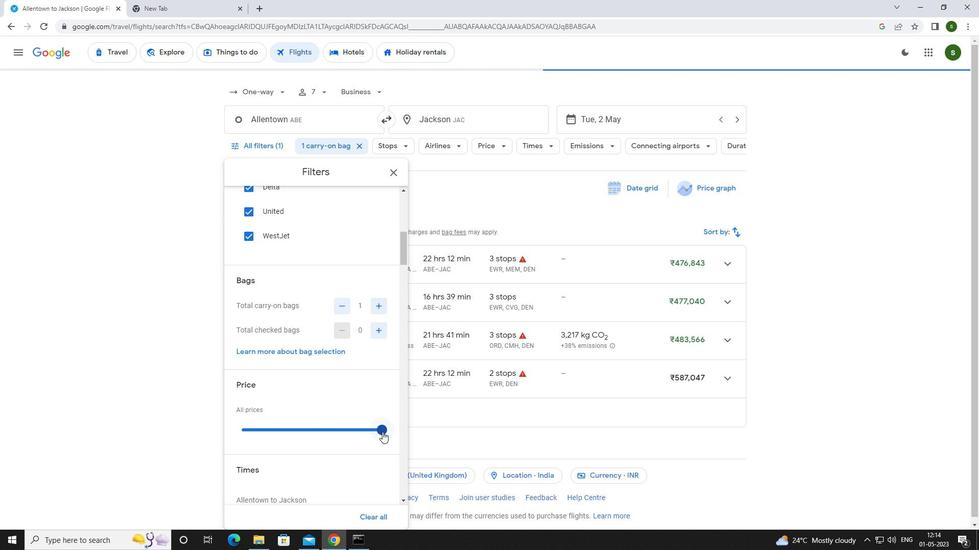 
Action: Mouse moved to (293, 402)
Screenshot: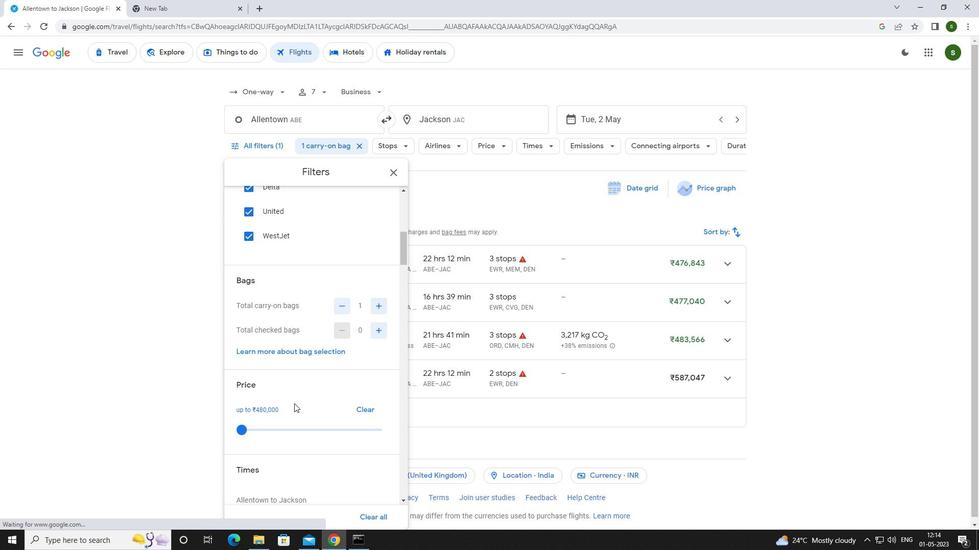 
Action: Mouse scrolled (293, 402) with delta (0, 0)
Screenshot: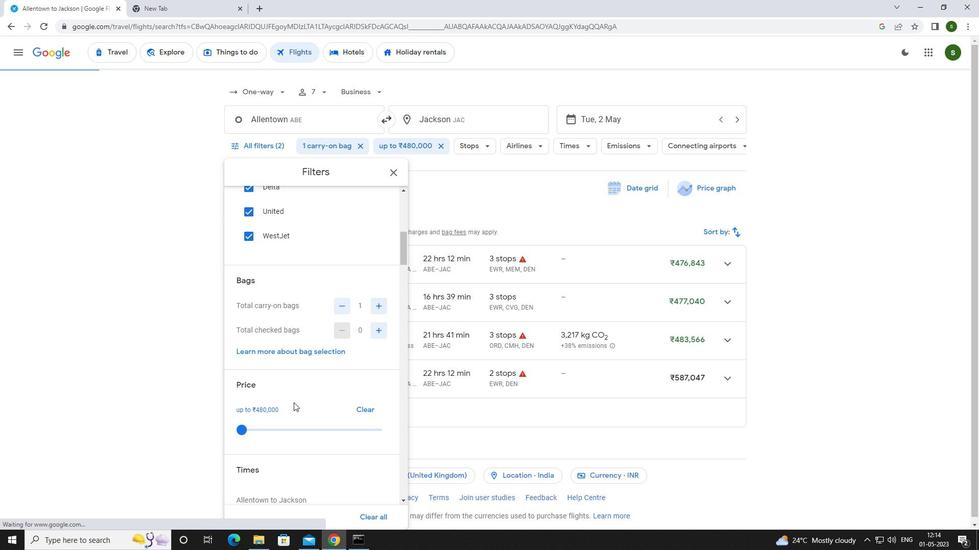 
Action: Mouse scrolled (293, 402) with delta (0, 0)
Screenshot: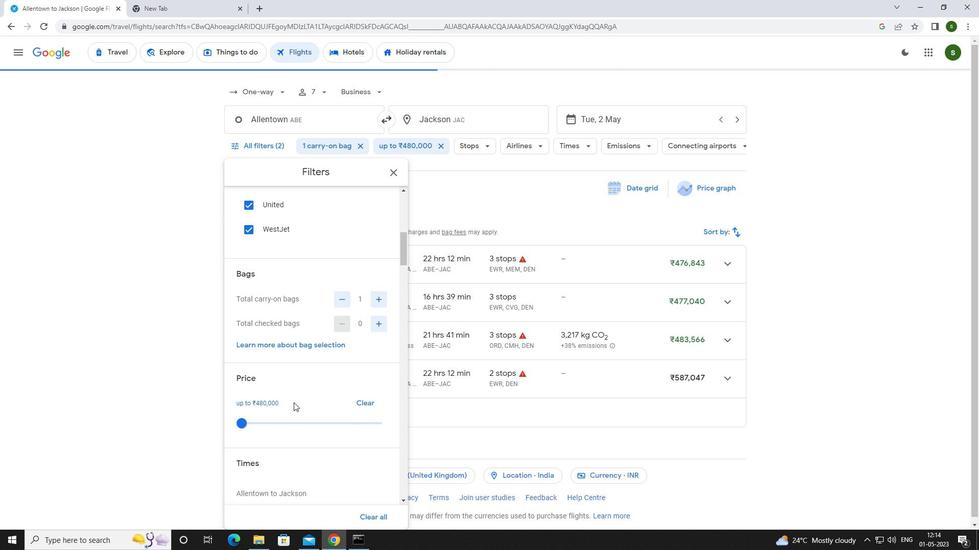 
Action: Mouse moved to (240, 446)
Screenshot: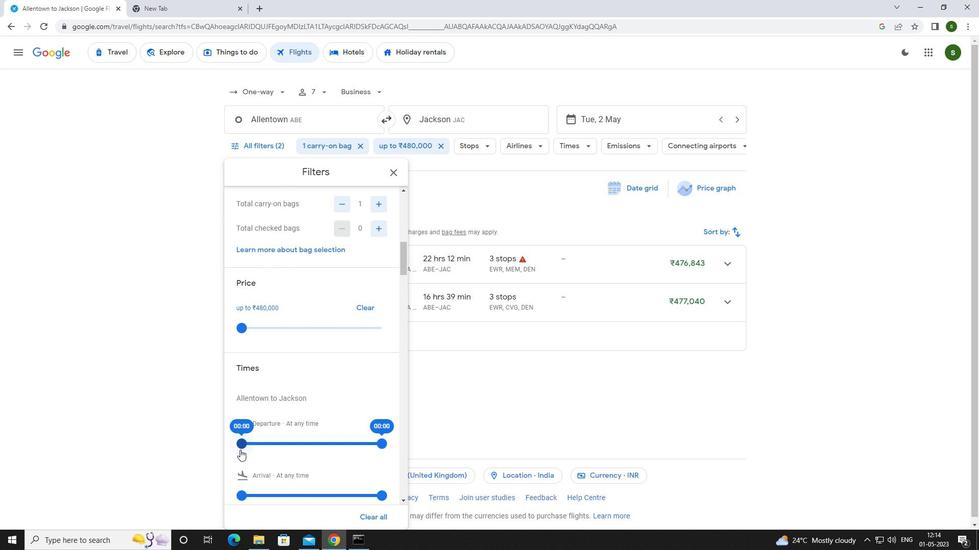
Action: Mouse pressed left at (240, 446)
Screenshot: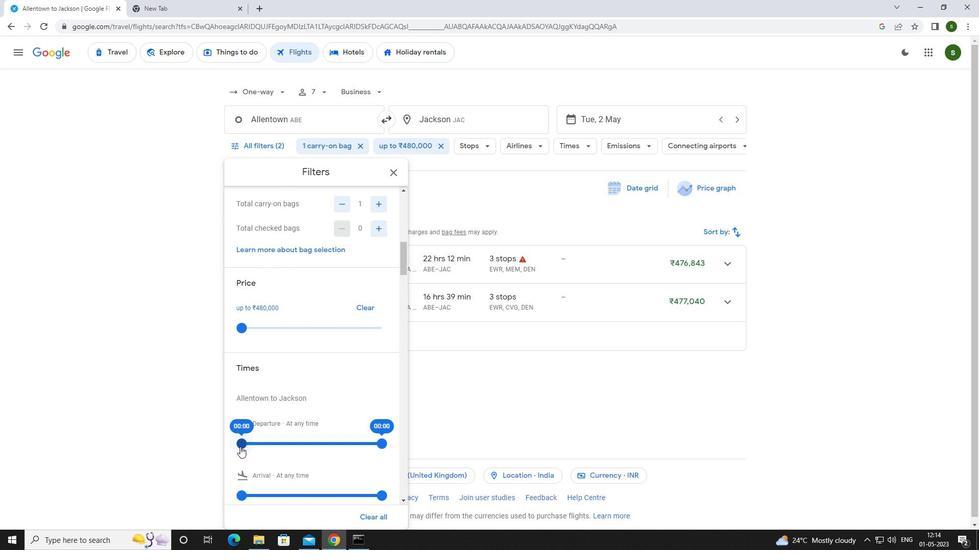 
Action: Mouse moved to (538, 413)
Screenshot: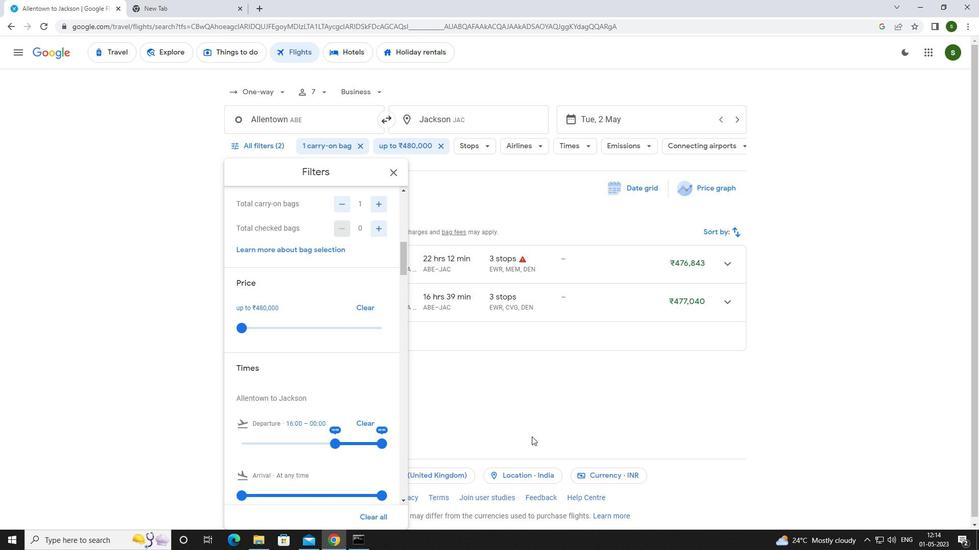 
Action: Mouse pressed left at (538, 413)
Screenshot: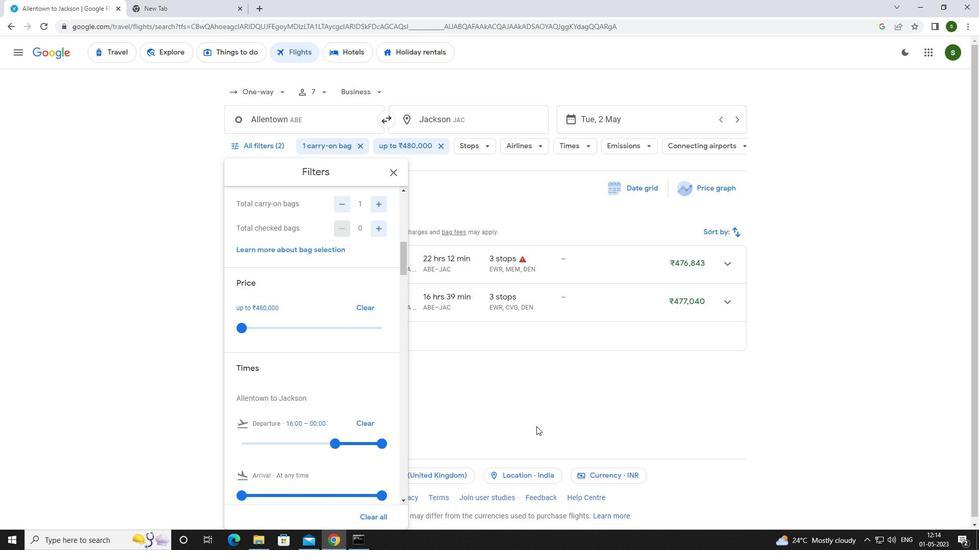 
